 Task: Look for space in Essaouira, Morocco from 1st June, 2023 to 9th June, 2023 for 4 adults in price range Rs.6000 to Rs.12000. Place can be entire place with 2 bedrooms having 2 beds and 2 bathrooms. Property type can be house, flat, guest house. Booking option can be shelf check-in. Required host language is English.
Action: Mouse moved to (465, 66)
Screenshot: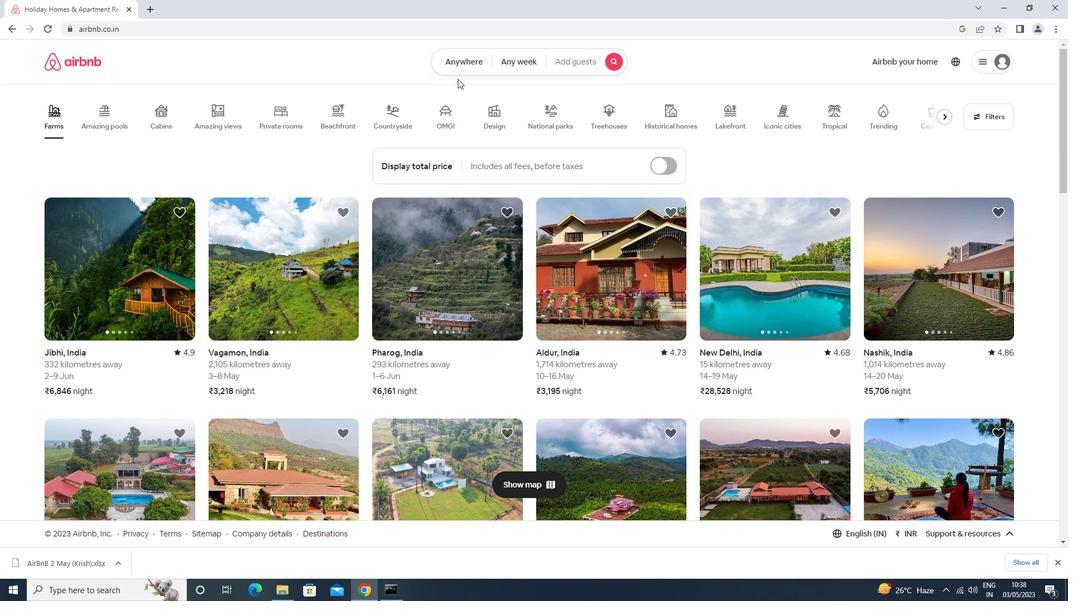 
Action: Mouse pressed left at (465, 66)
Screenshot: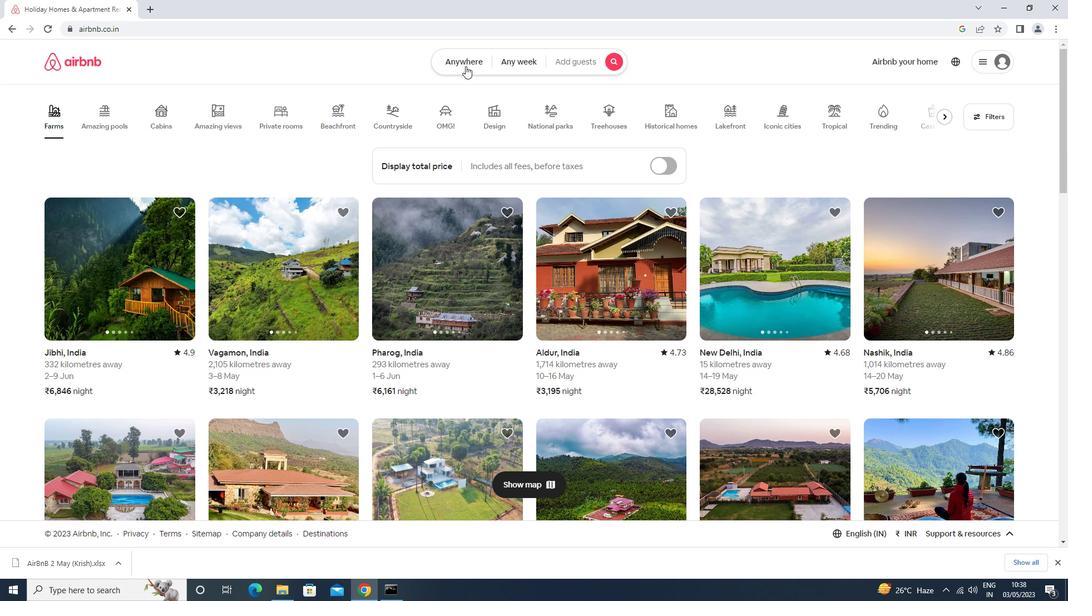 
Action: Mouse moved to (391, 104)
Screenshot: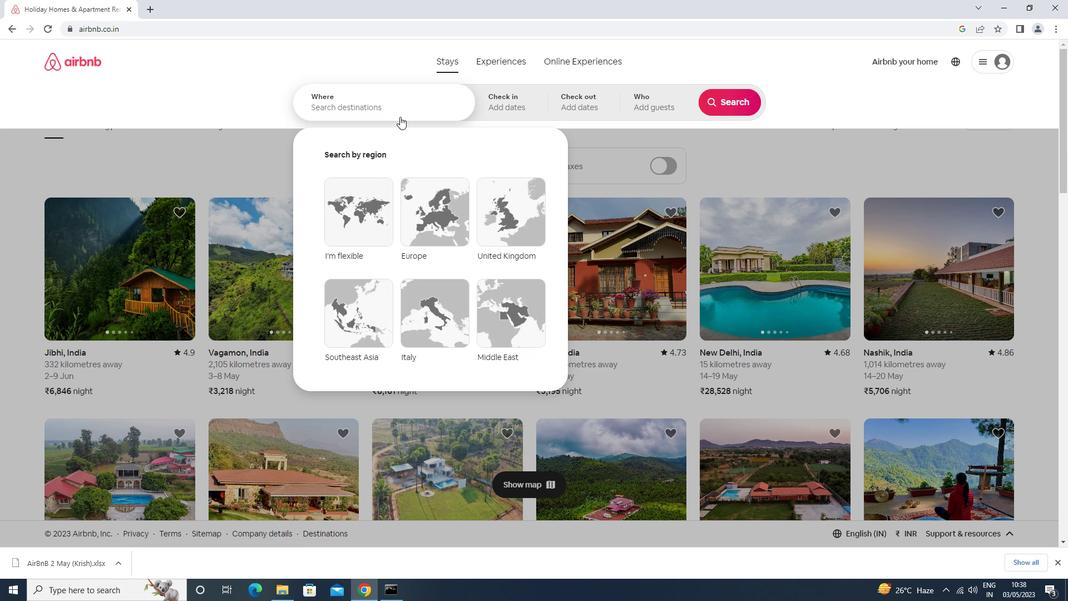 
Action: Mouse pressed left at (391, 104)
Screenshot: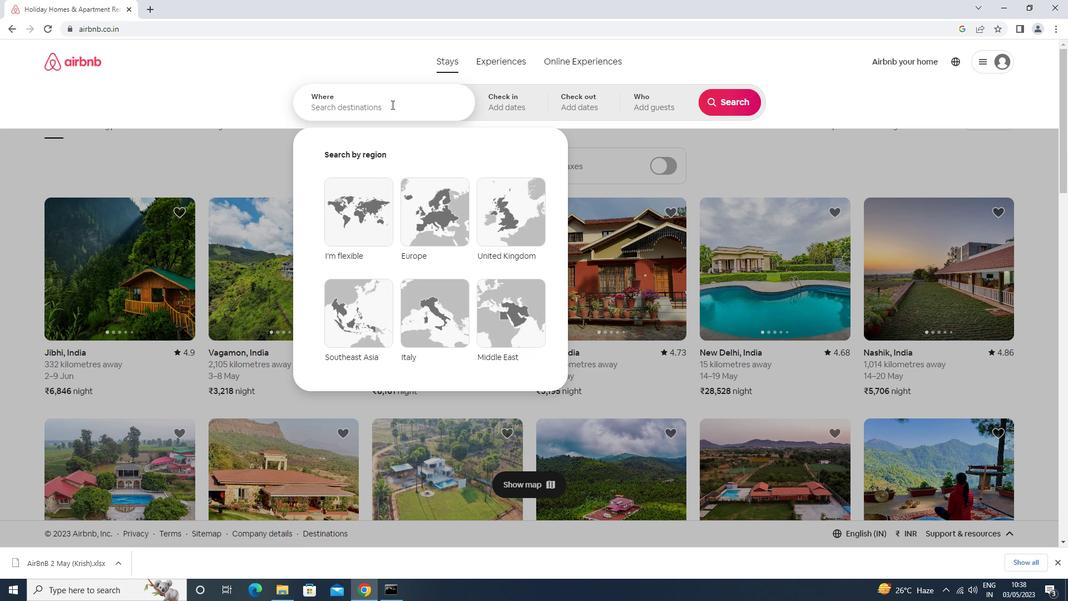 
Action: Key pressed e<Key.caps_lock>ssaoira<Key.down><Key.enter>
Screenshot: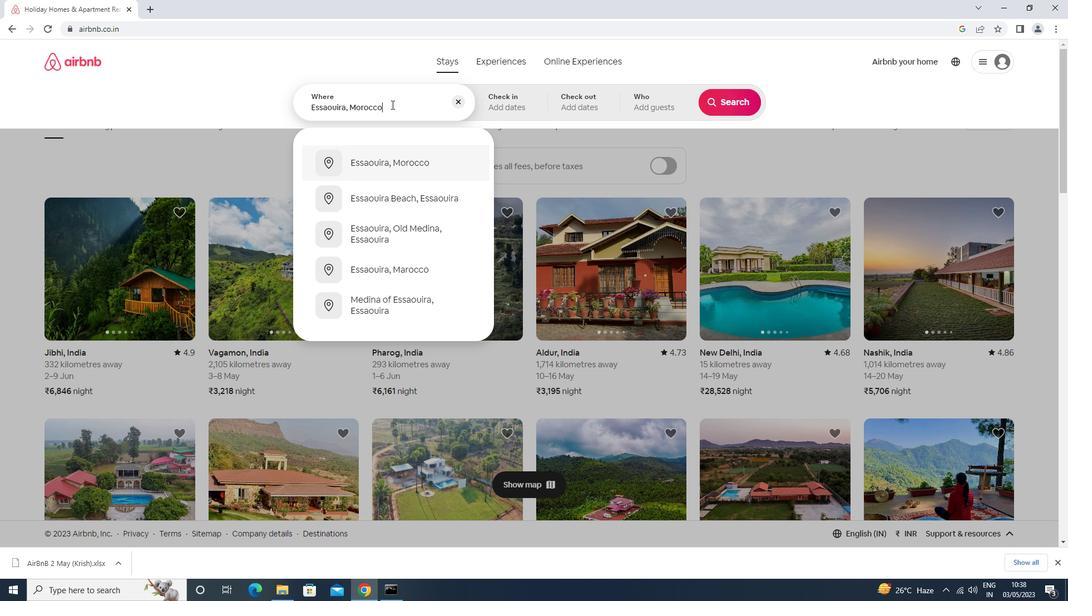 
Action: Mouse moved to (657, 239)
Screenshot: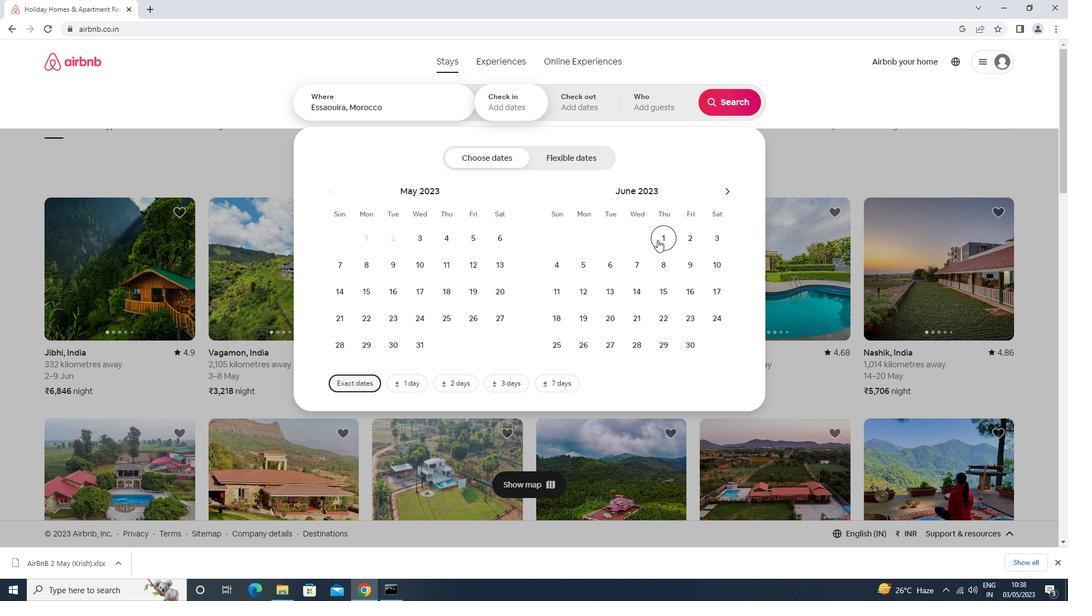 
Action: Mouse pressed left at (657, 239)
Screenshot: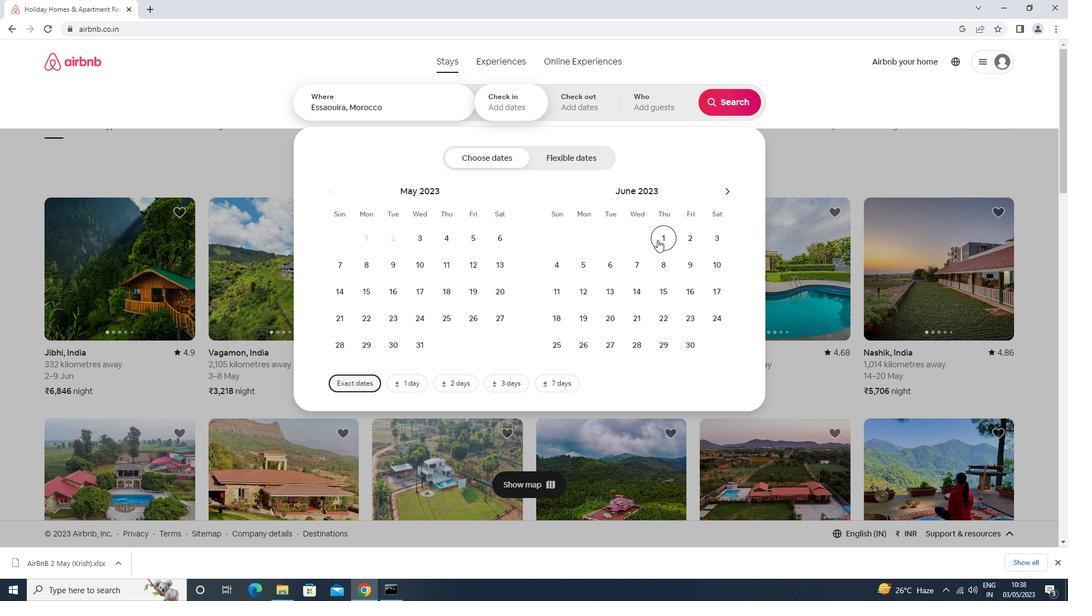 
Action: Mouse moved to (696, 262)
Screenshot: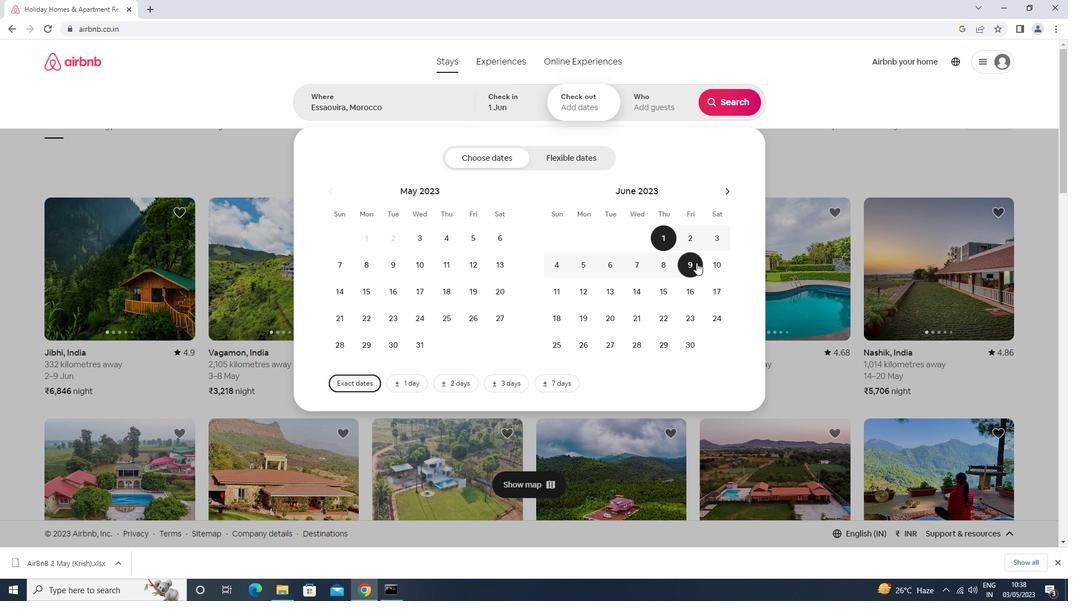 
Action: Mouse pressed left at (696, 262)
Screenshot: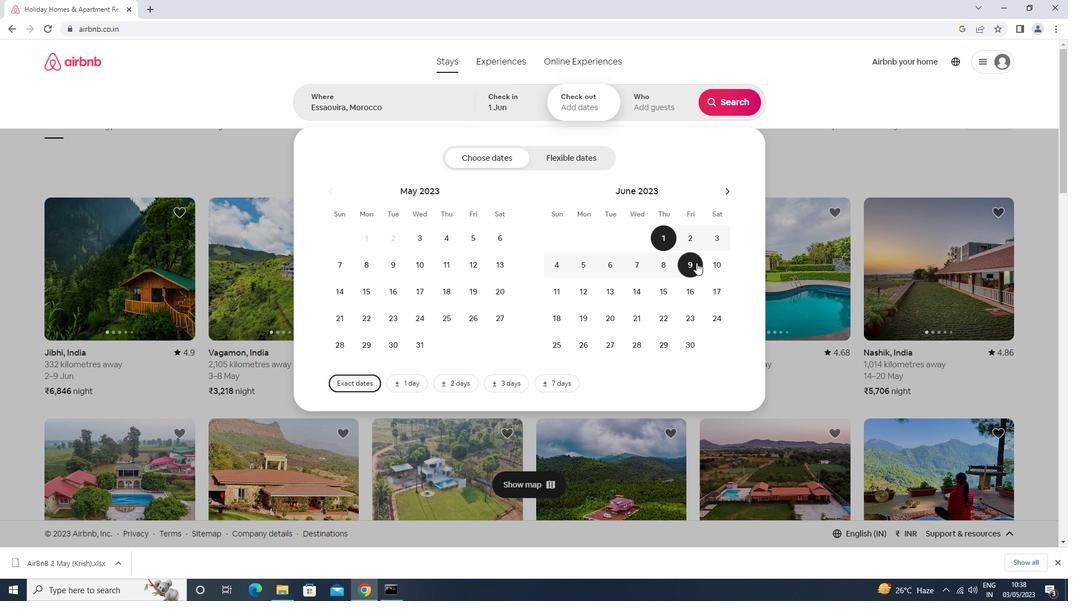 
Action: Mouse moved to (652, 111)
Screenshot: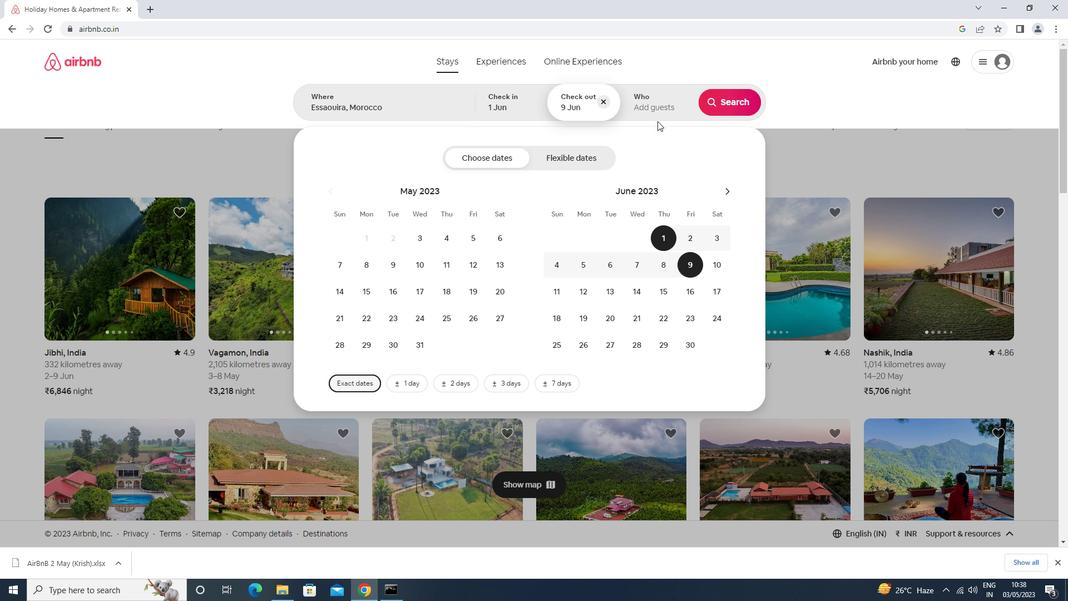 
Action: Mouse pressed left at (652, 111)
Screenshot: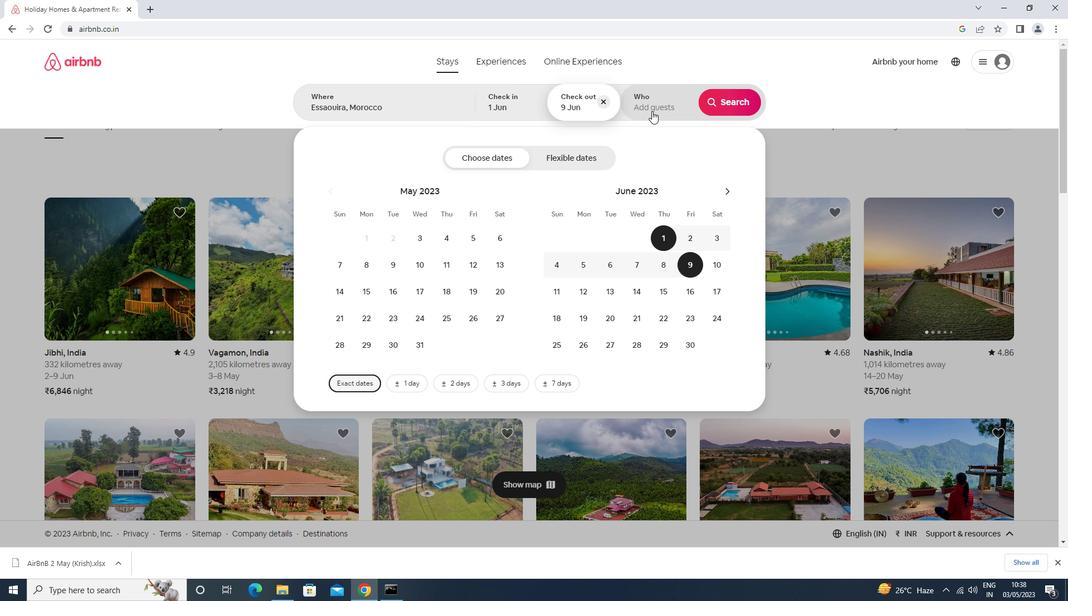 
Action: Mouse moved to (735, 166)
Screenshot: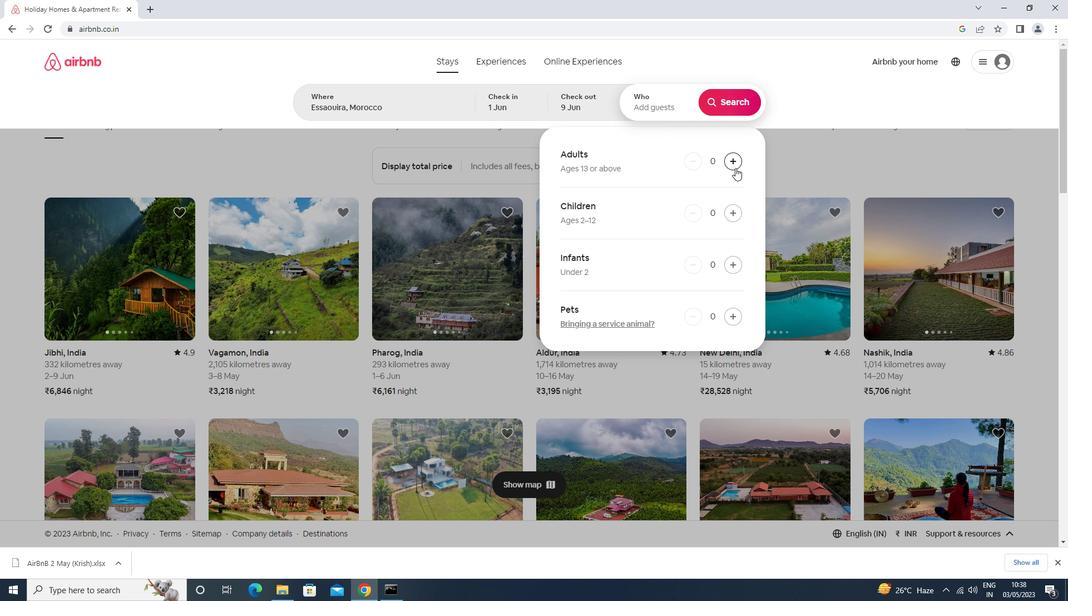
Action: Mouse pressed left at (735, 166)
Screenshot: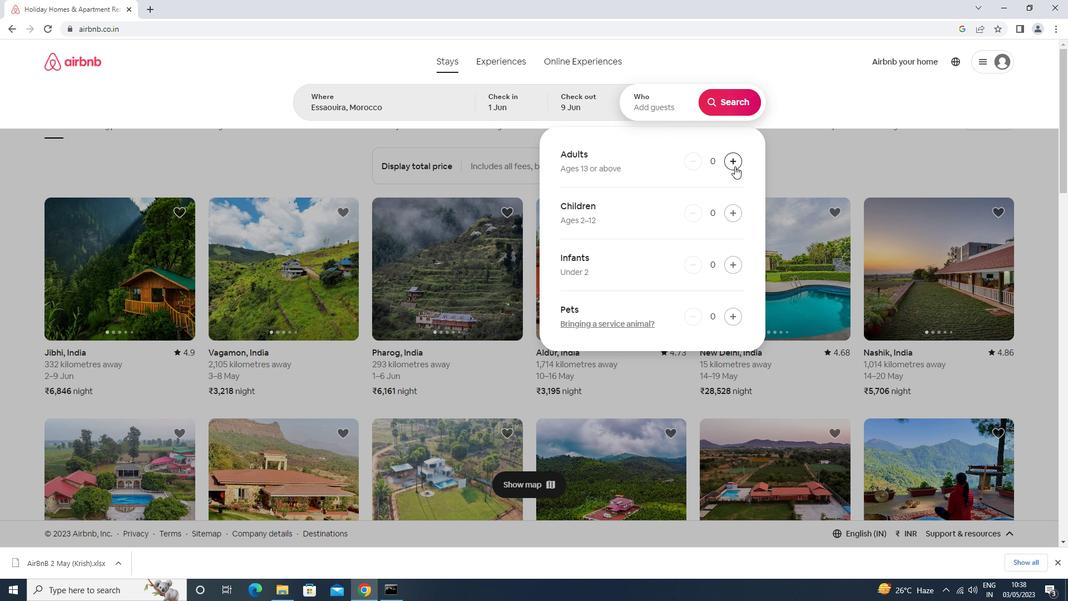 
Action: Mouse pressed left at (735, 166)
Screenshot: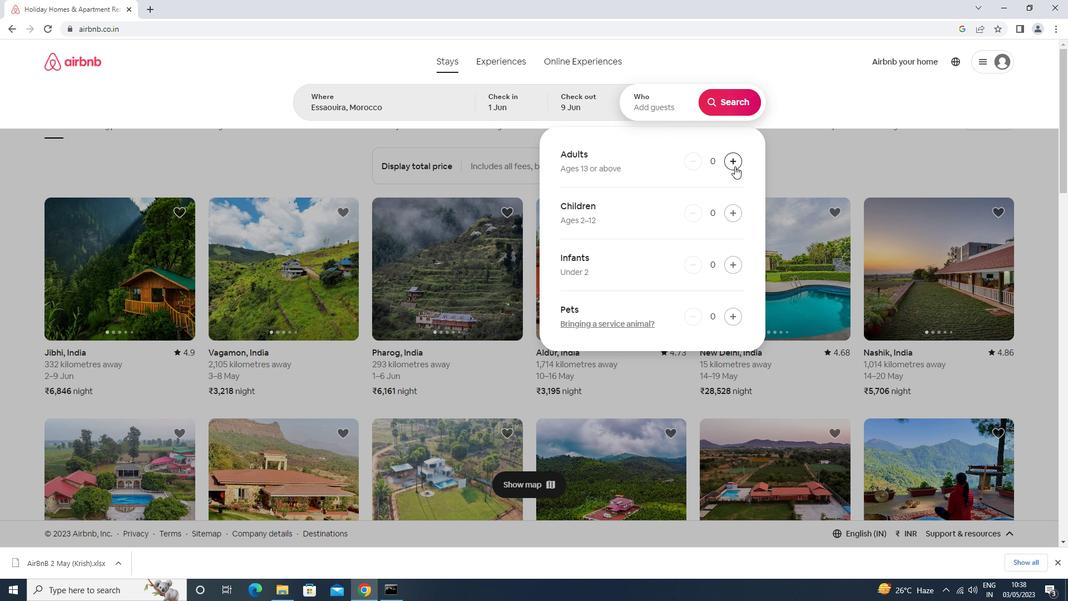 
Action: Mouse pressed left at (735, 166)
Screenshot: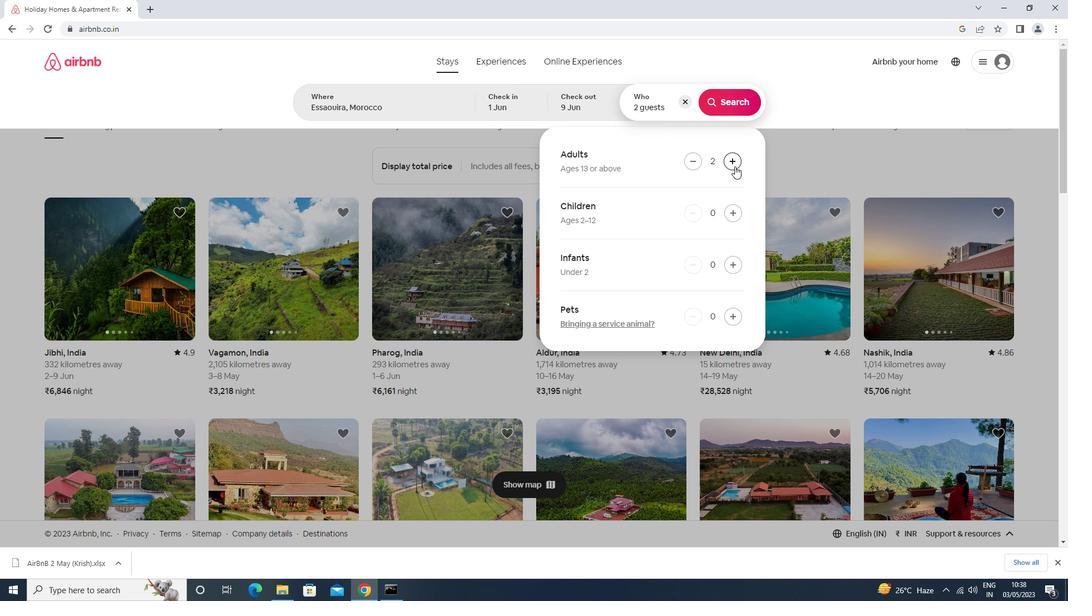 
Action: Mouse pressed left at (735, 166)
Screenshot: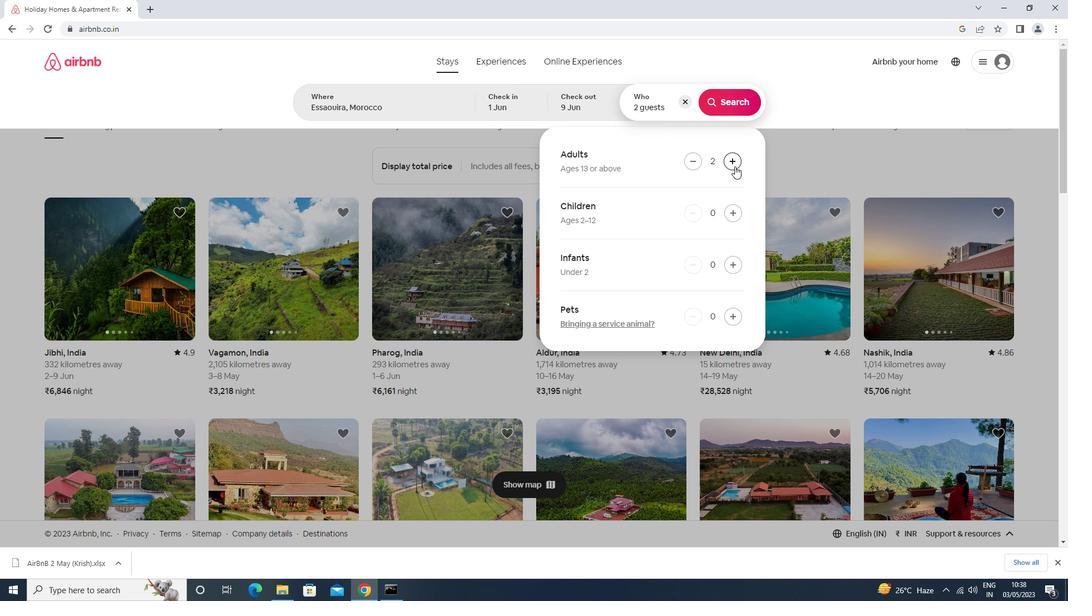 
Action: Mouse moved to (714, 100)
Screenshot: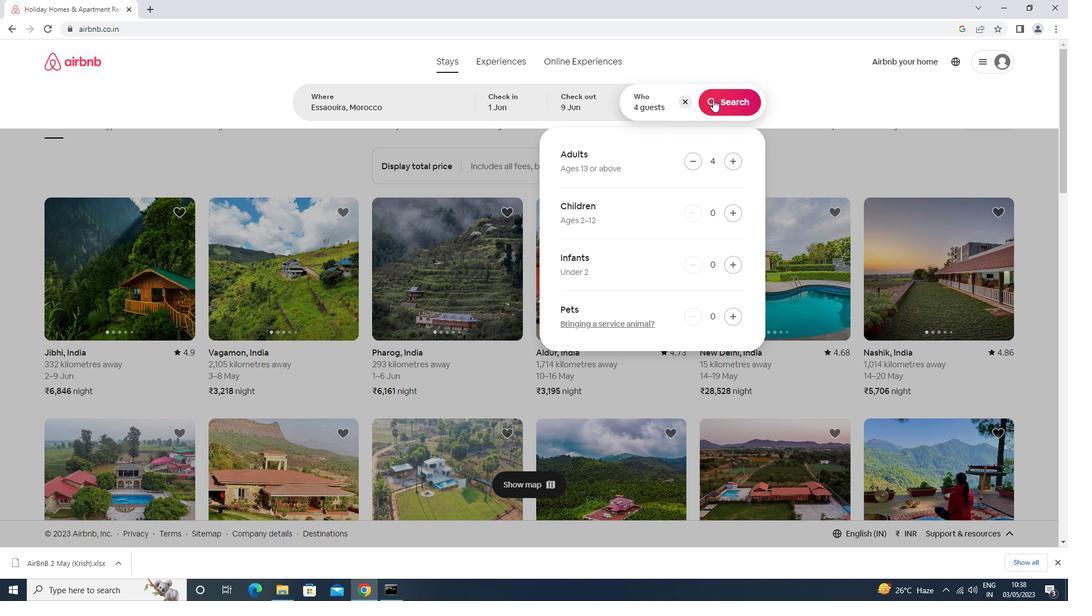 
Action: Mouse pressed left at (714, 100)
Screenshot: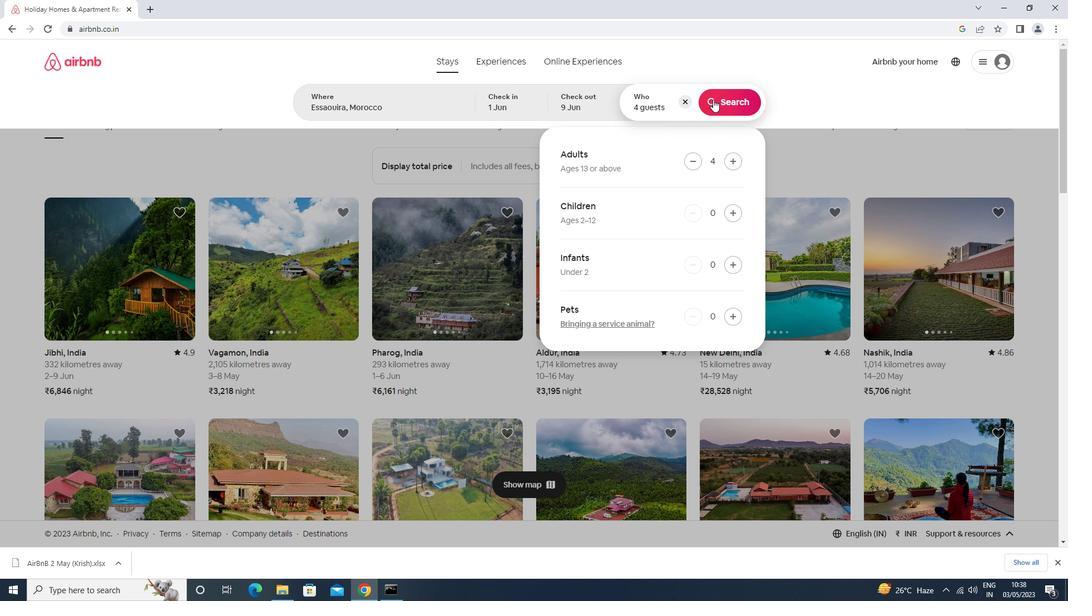 
Action: Mouse moved to (1001, 103)
Screenshot: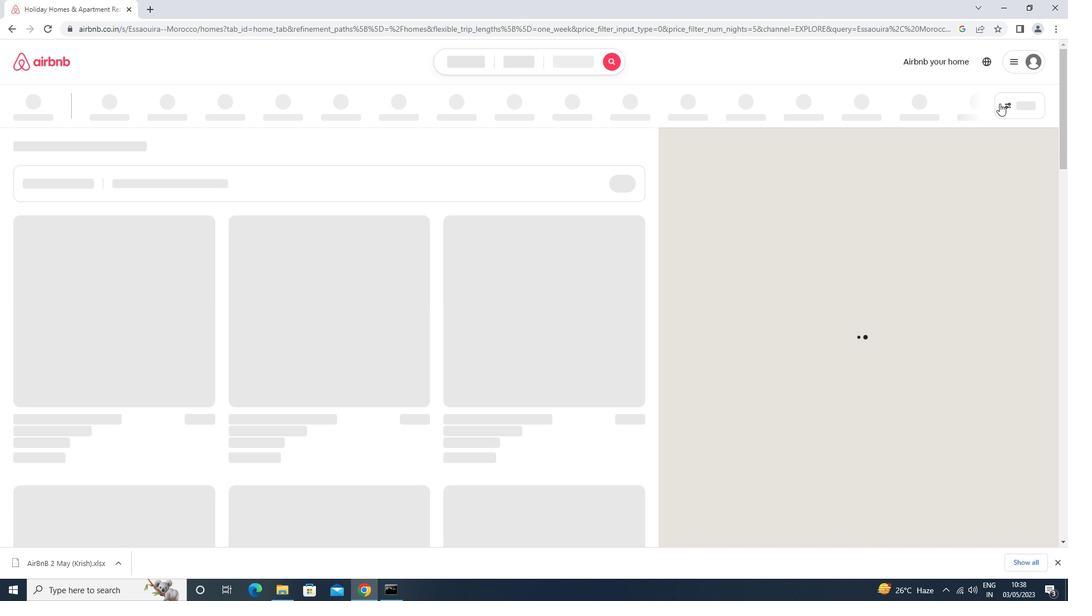 
Action: Mouse pressed left at (1001, 103)
Screenshot: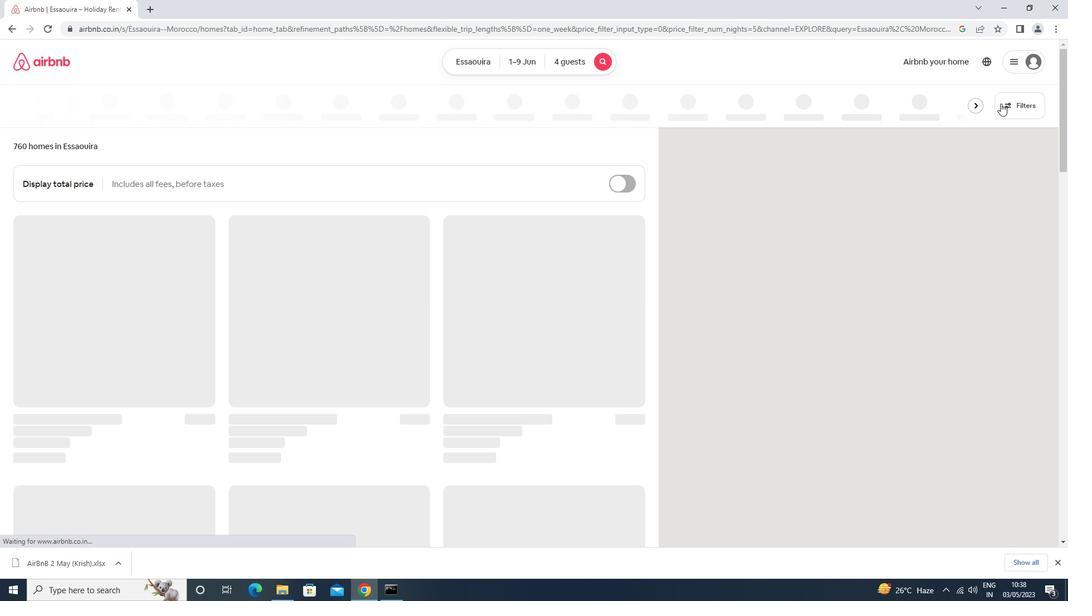 
Action: Mouse moved to (460, 240)
Screenshot: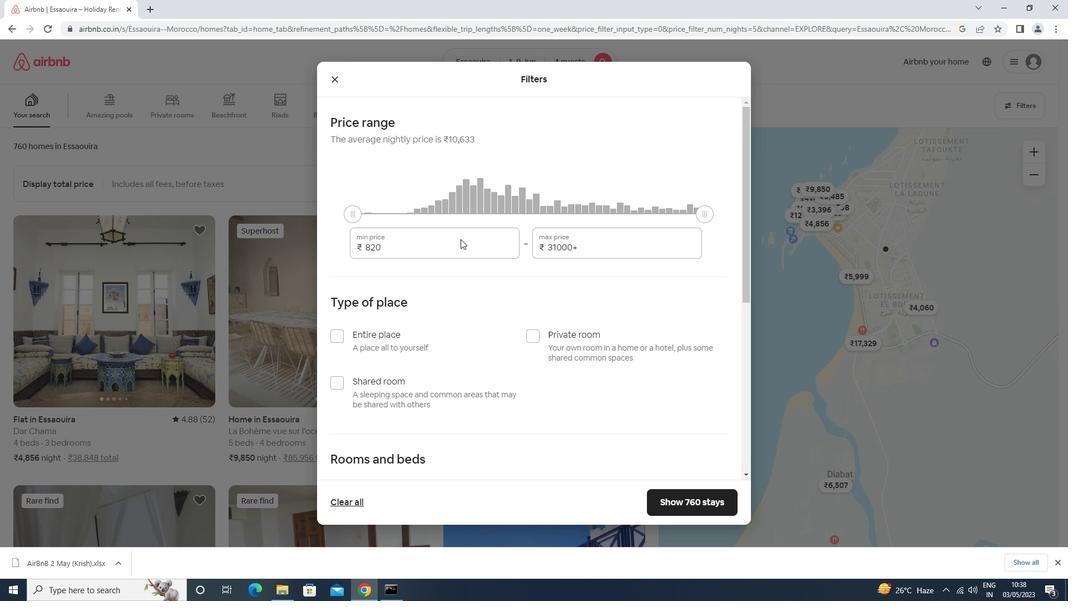 
Action: Mouse pressed left at (460, 240)
Screenshot: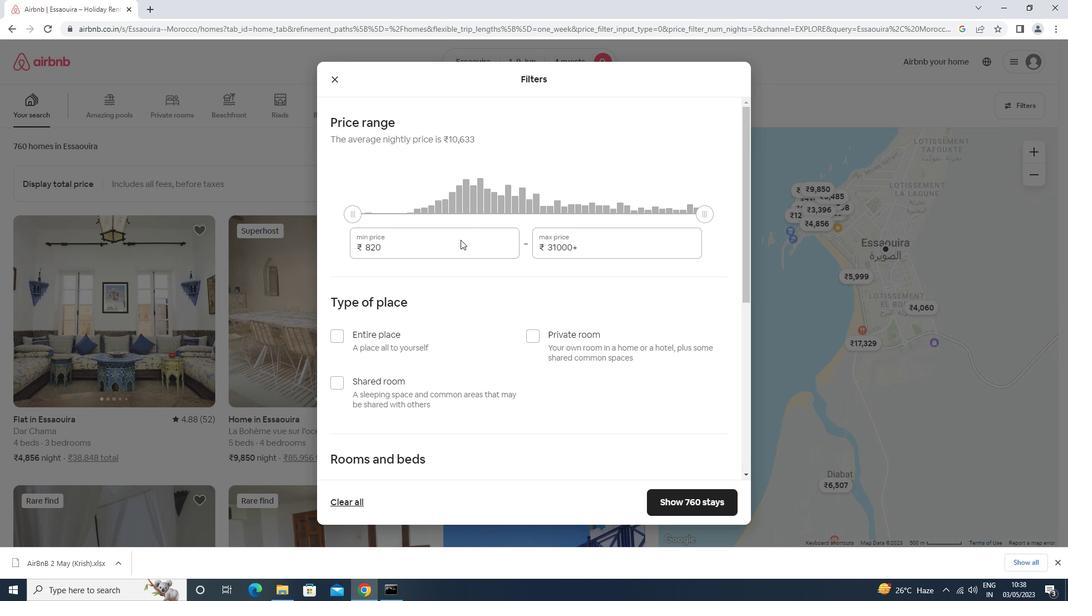 
Action: Key pressed <Key.backspace><Key.backspace><Key.backspace><Key.backspace><Key.backspace><Key.backspace><Key.backspace><Key.backspace><Key.backspace><Key.backspace><Key.backspace><Key.backspace><Key.backspace><Key.backspace><Key.backspace><Key.backspace><Key.backspace>6000<Key.tab>12000
Screenshot: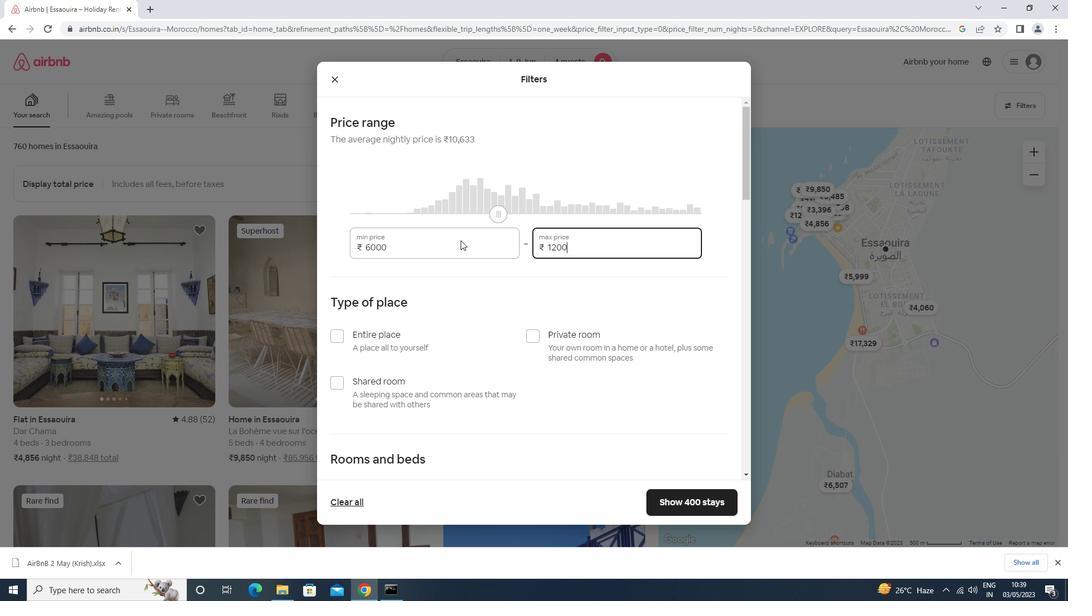 
Action: Mouse moved to (375, 339)
Screenshot: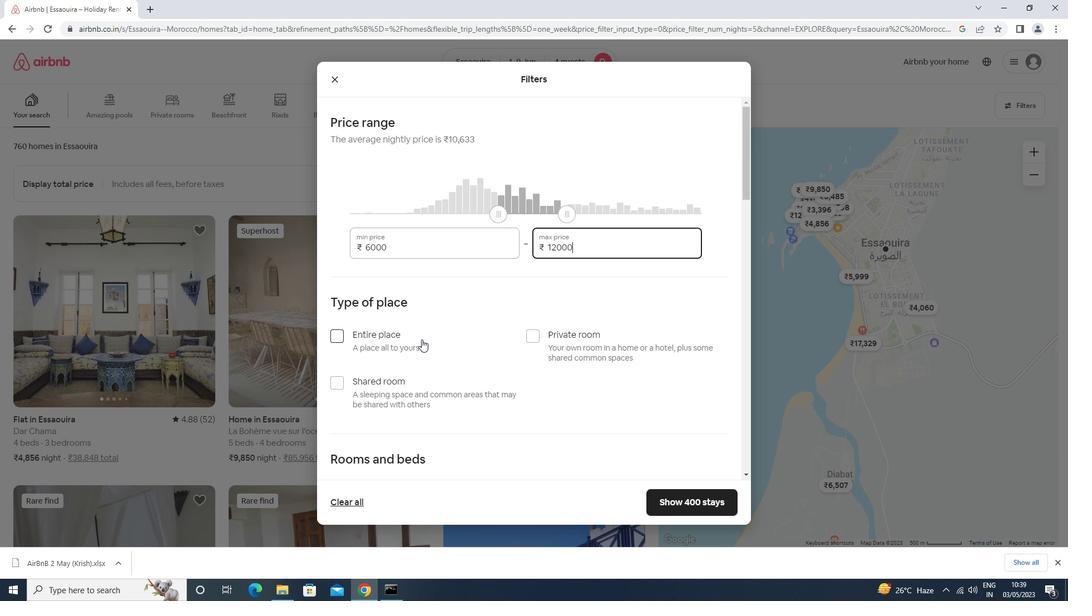 
Action: Mouse pressed left at (375, 339)
Screenshot: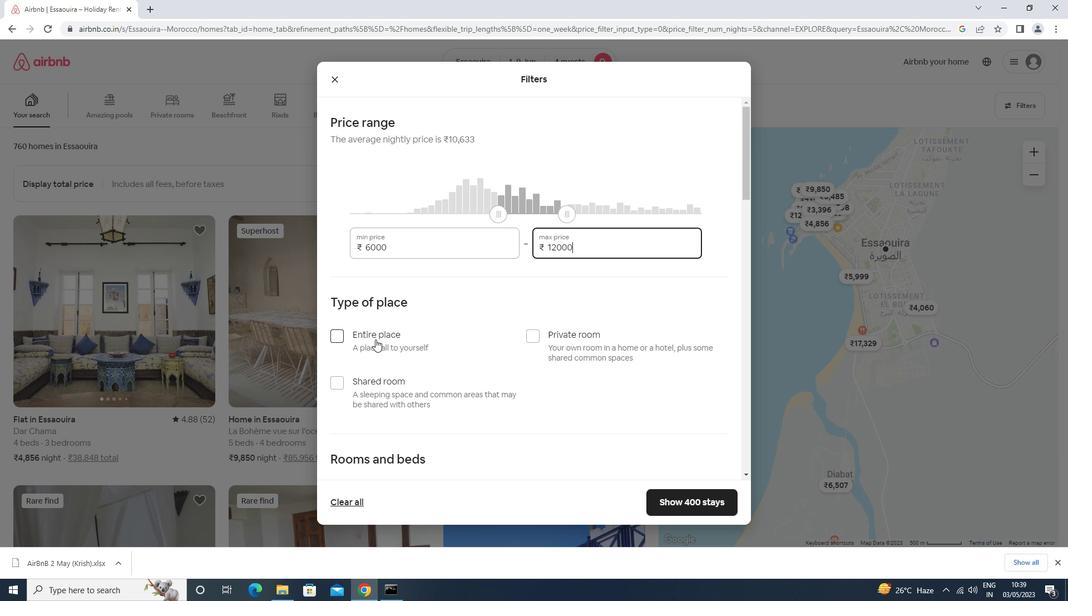 
Action: Mouse moved to (375, 338)
Screenshot: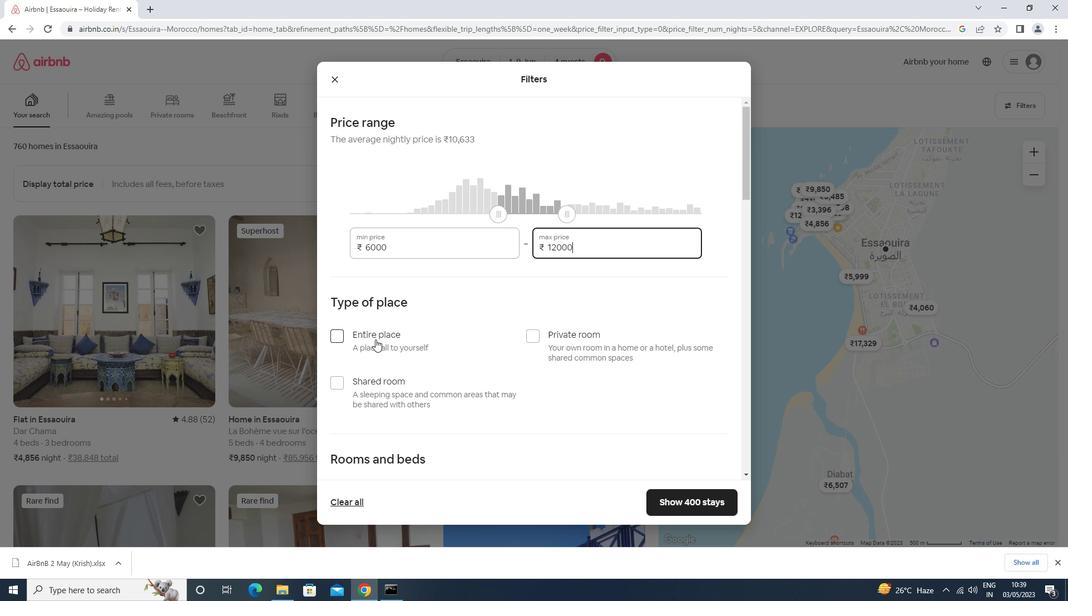 
Action: Mouse scrolled (375, 338) with delta (0, 0)
Screenshot: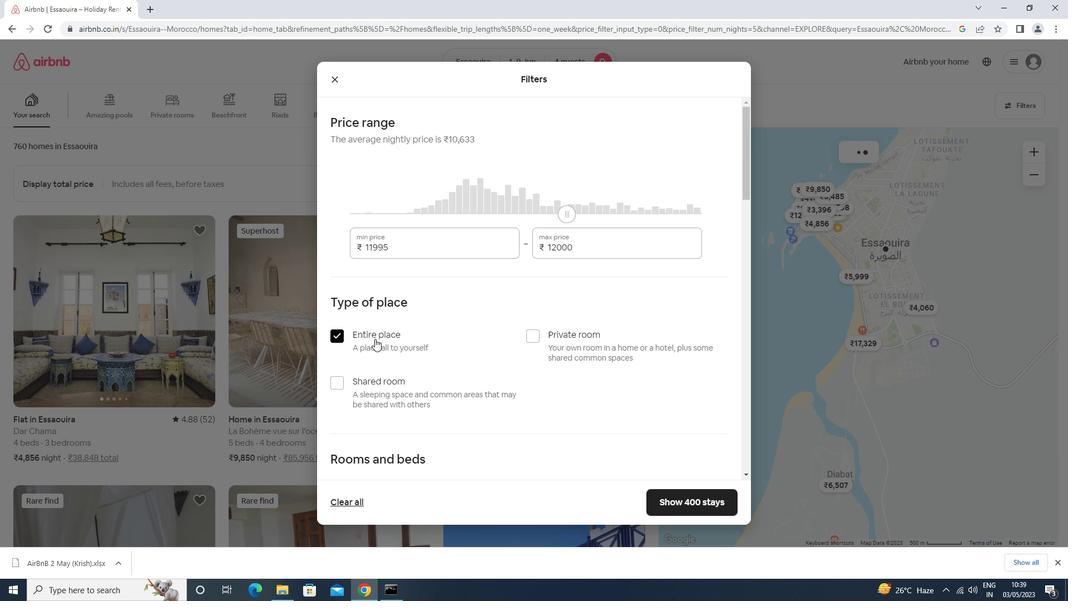 
Action: Mouse scrolled (375, 338) with delta (0, 0)
Screenshot: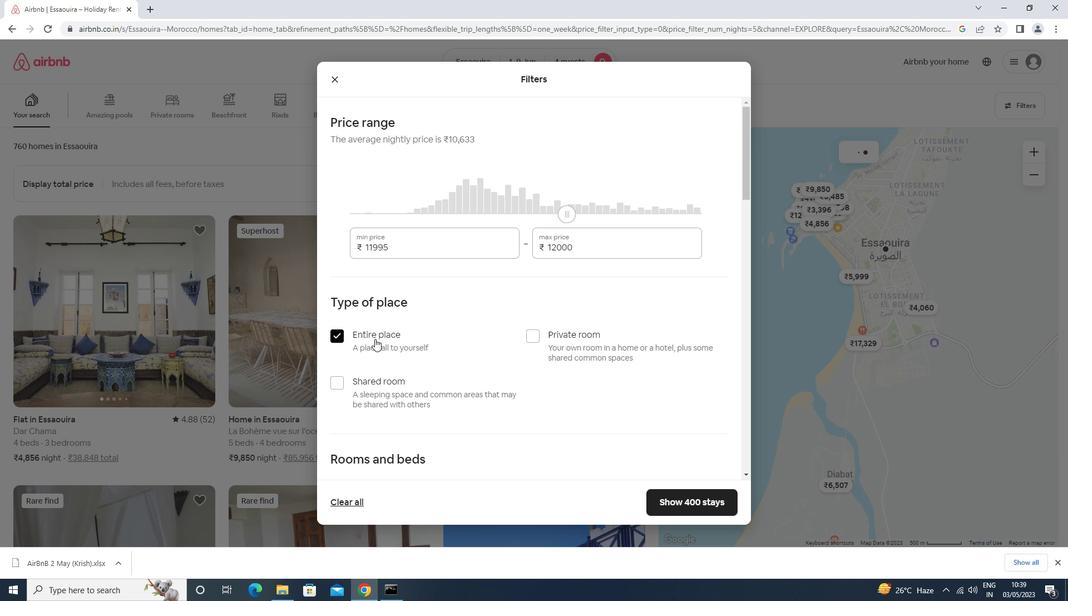 
Action: Mouse scrolled (375, 338) with delta (0, 0)
Screenshot: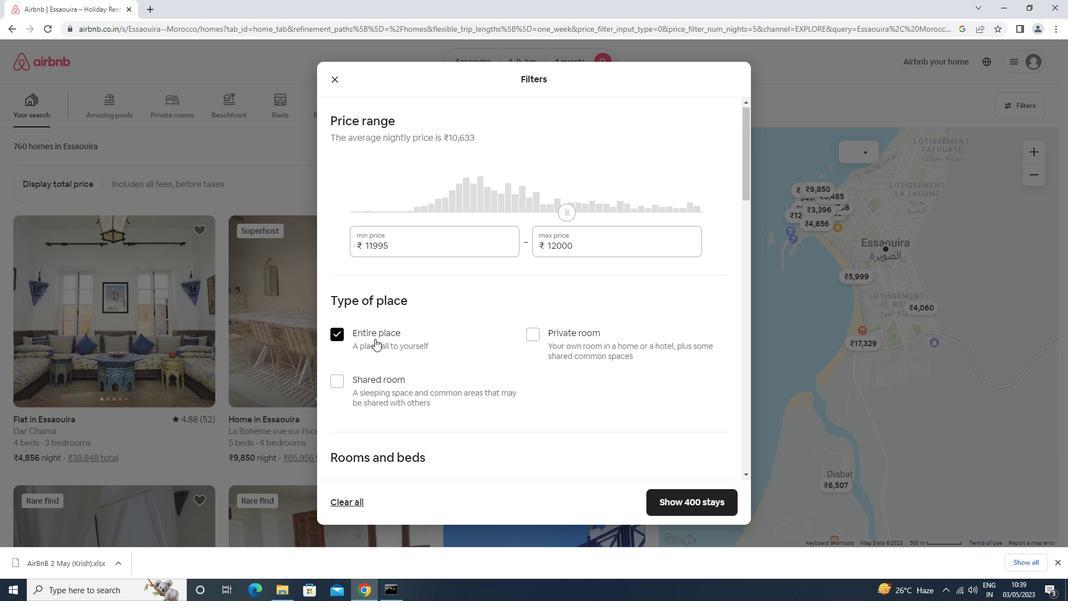 
Action: Mouse moved to (427, 346)
Screenshot: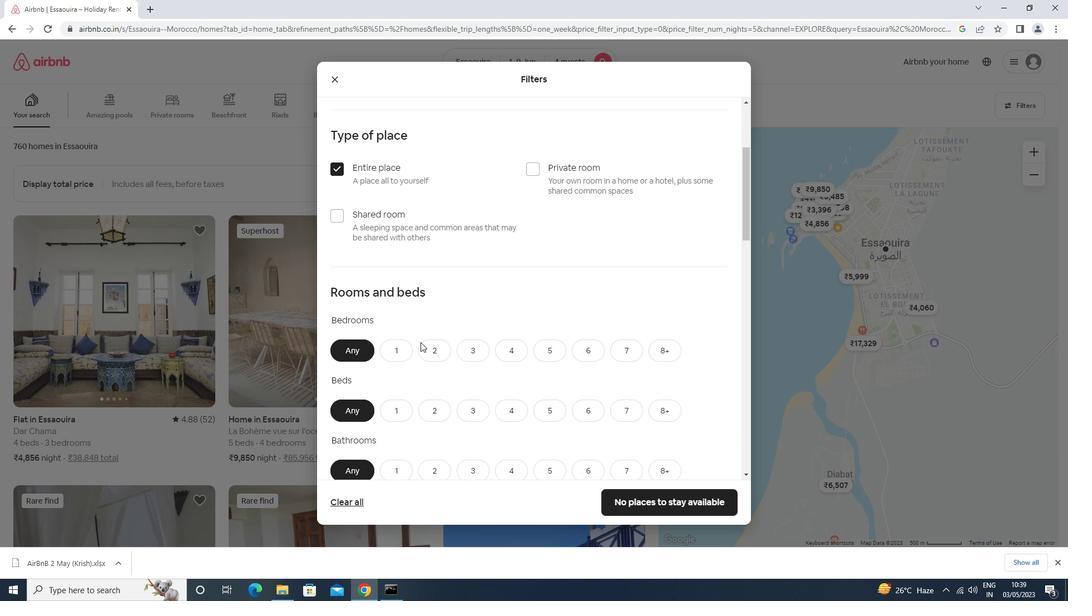 
Action: Mouse pressed left at (427, 346)
Screenshot: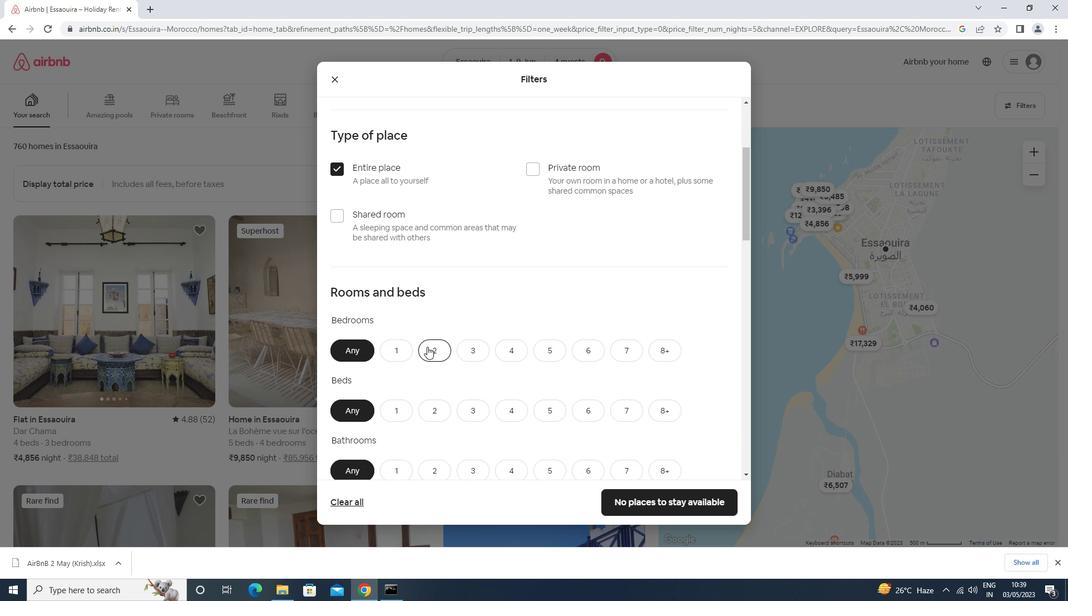 
Action: Mouse moved to (430, 402)
Screenshot: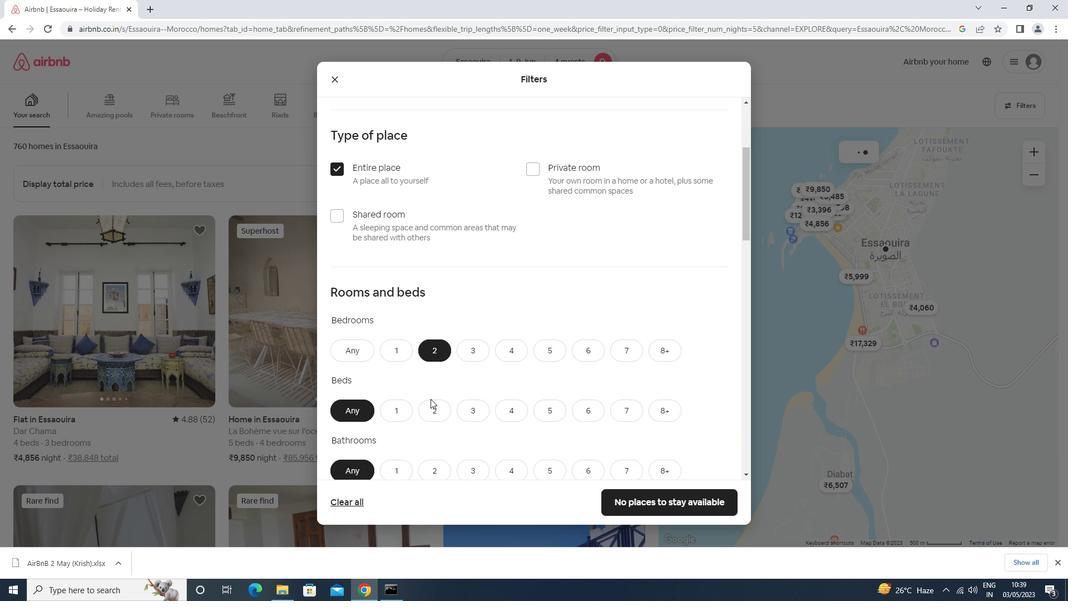 
Action: Mouse pressed left at (430, 402)
Screenshot: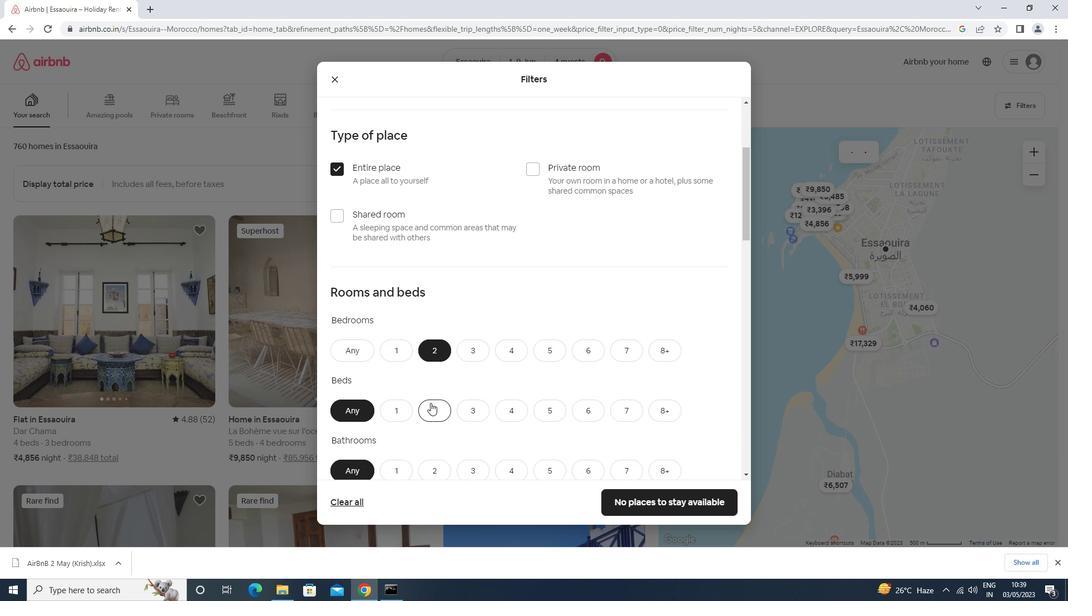 
Action: Mouse scrolled (430, 402) with delta (0, 0)
Screenshot: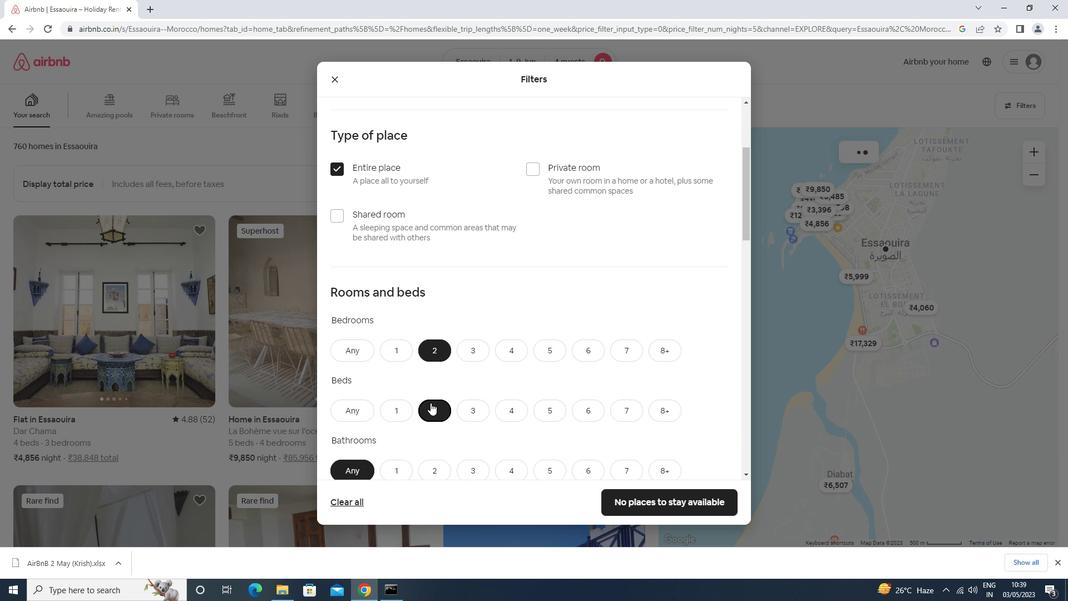 
Action: Mouse moved to (430, 402)
Screenshot: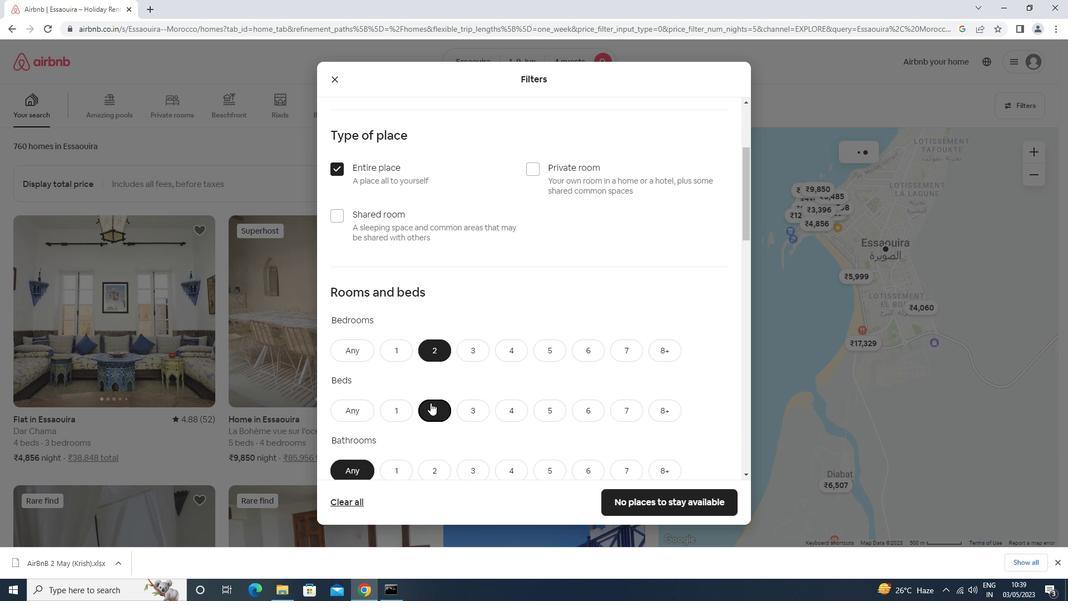 
Action: Mouse scrolled (430, 402) with delta (0, 0)
Screenshot: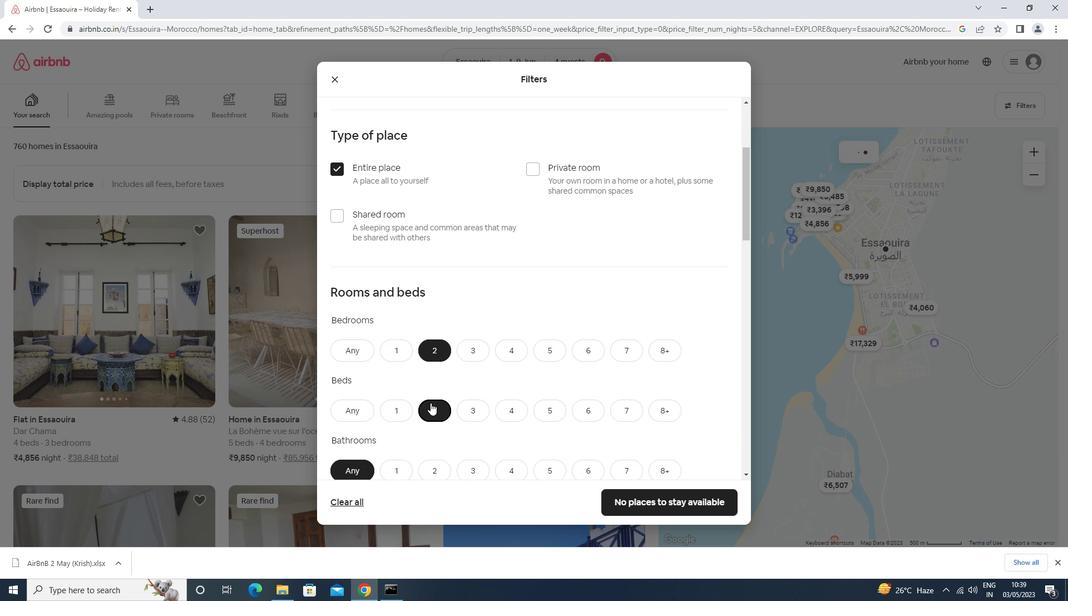 
Action: Mouse moved to (428, 360)
Screenshot: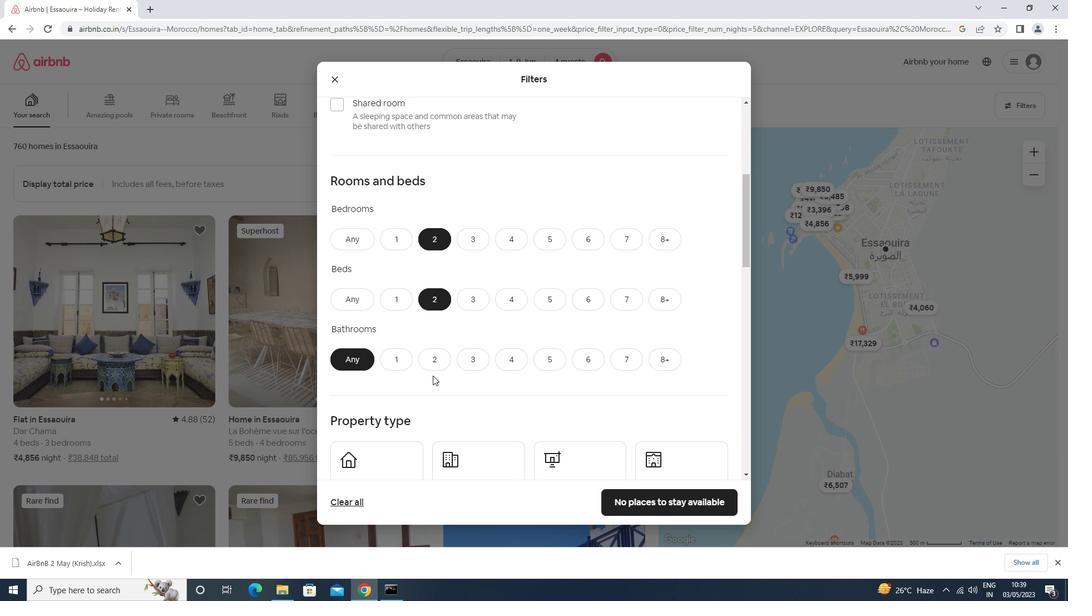 
Action: Mouse pressed left at (428, 360)
Screenshot: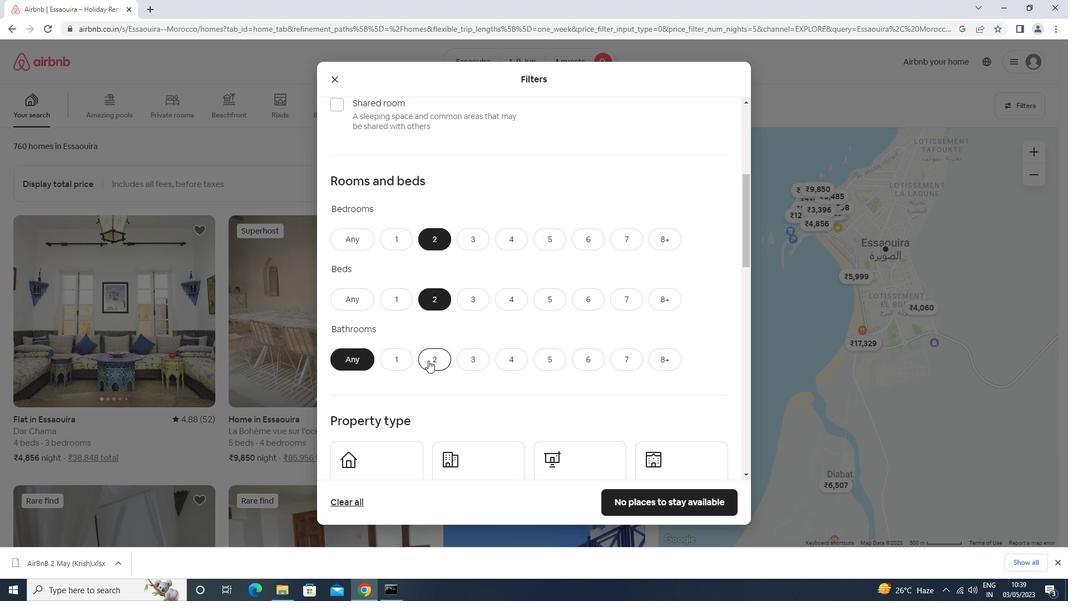 
Action: Mouse moved to (428, 360)
Screenshot: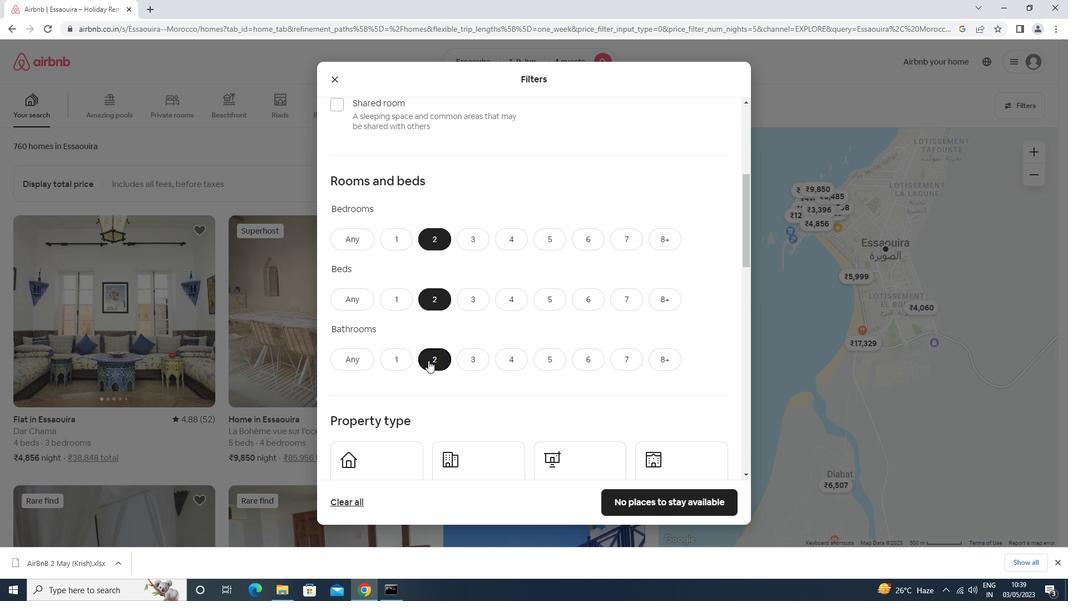 
Action: Mouse scrolled (428, 359) with delta (0, 0)
Screenshot: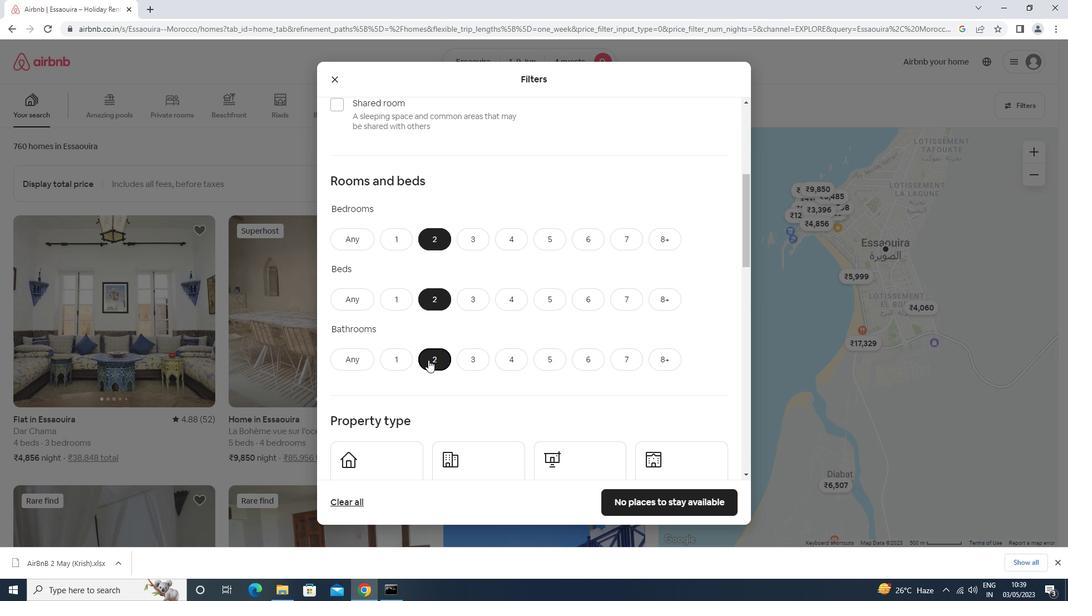 
Action: Mouse moved to (428, 360)
Screenshot: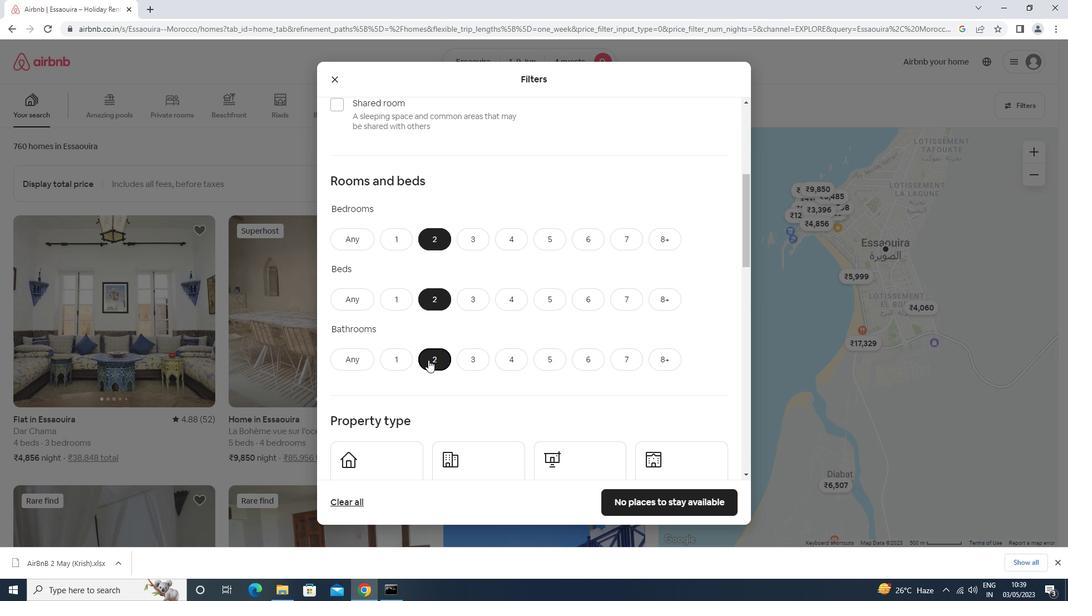 
Action: Mouse scrolled (428, 359) with delta (0, 0)
Screenshot: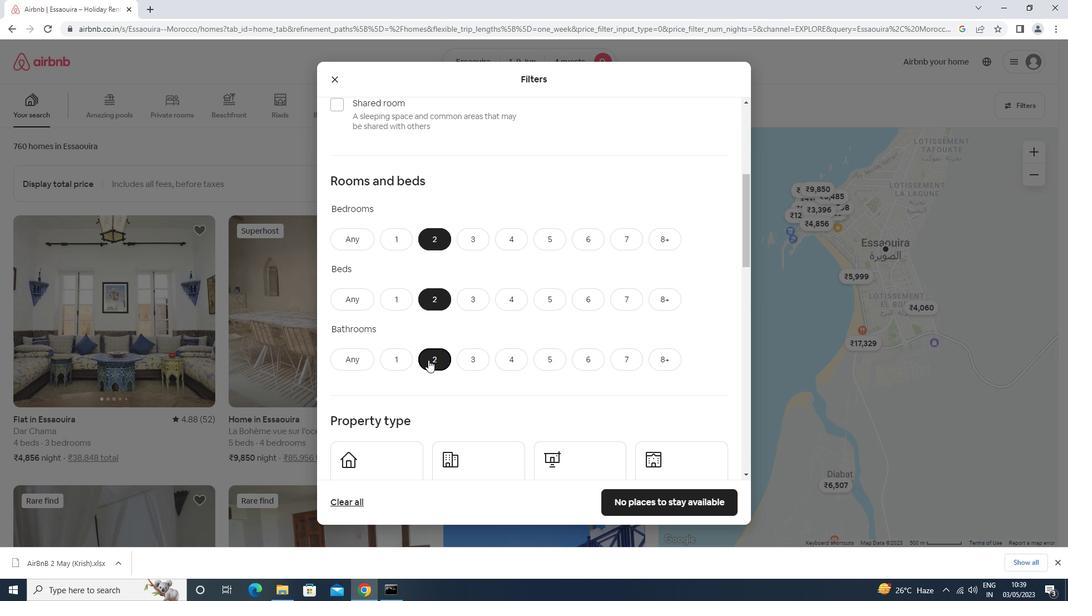 
Action: Mouse scrolled (428, 359) with delta (0, 0)
Screenshot: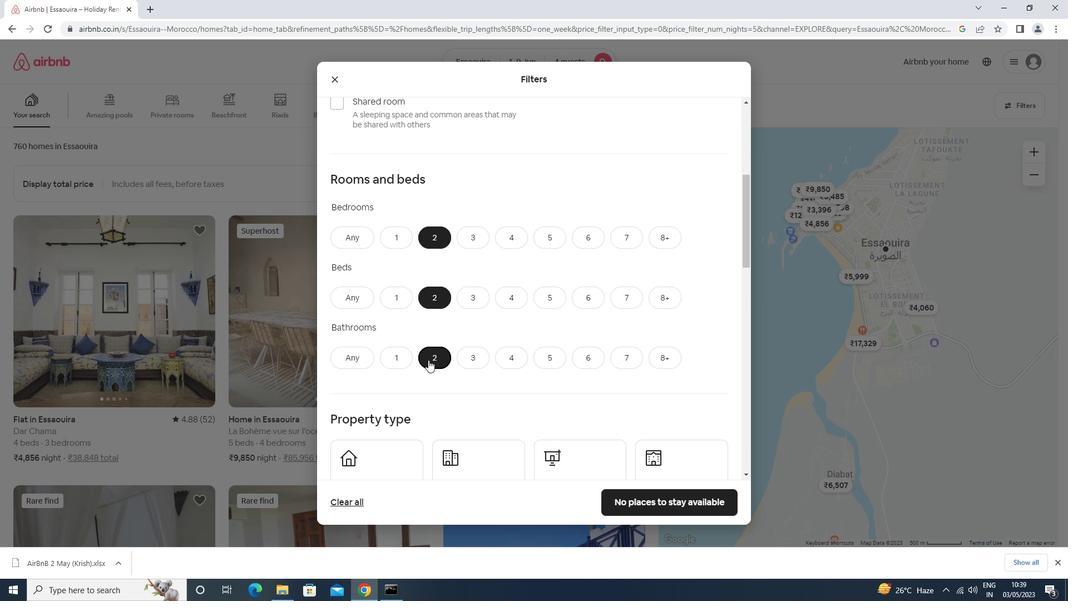 
Action: Mouse moved to (395, 320)
Screenshot: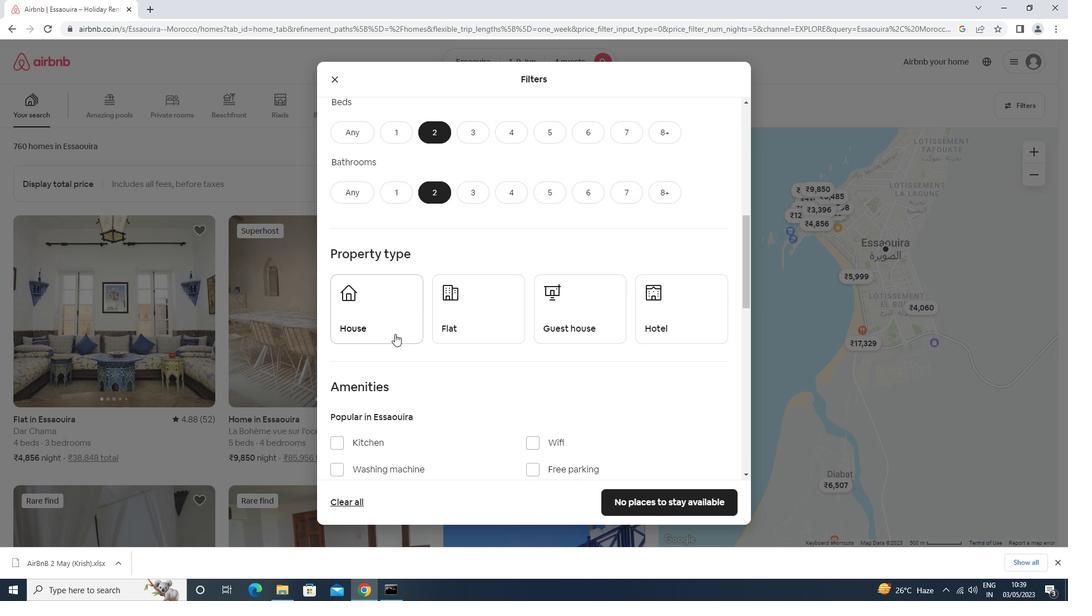 
Action: Mouse pressed left at (395, 320)
Screenshot: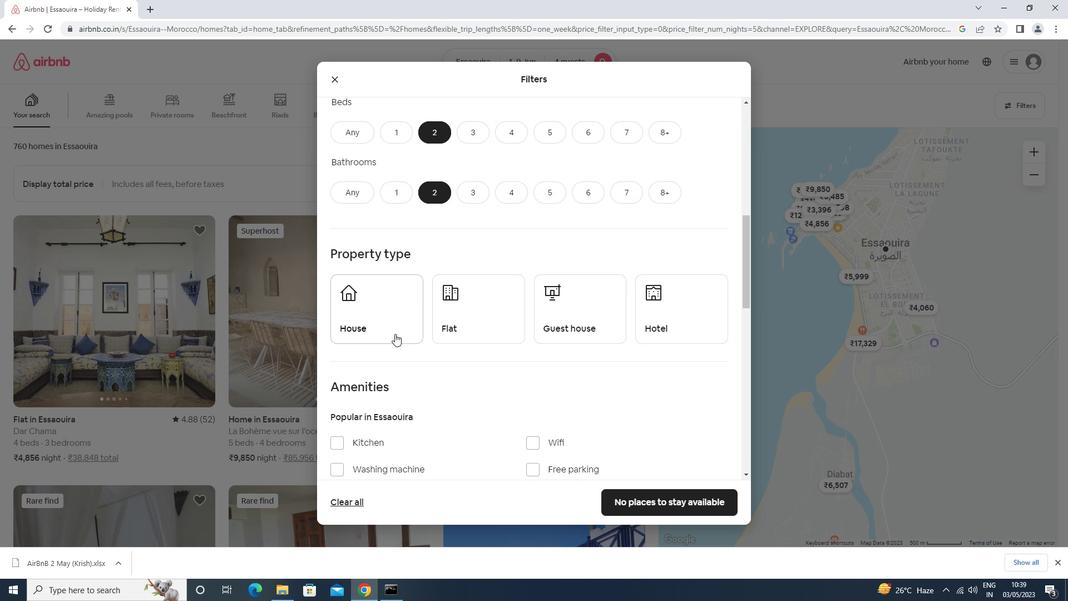 
Action: Mouse moved to (460, 310)
Screenshot: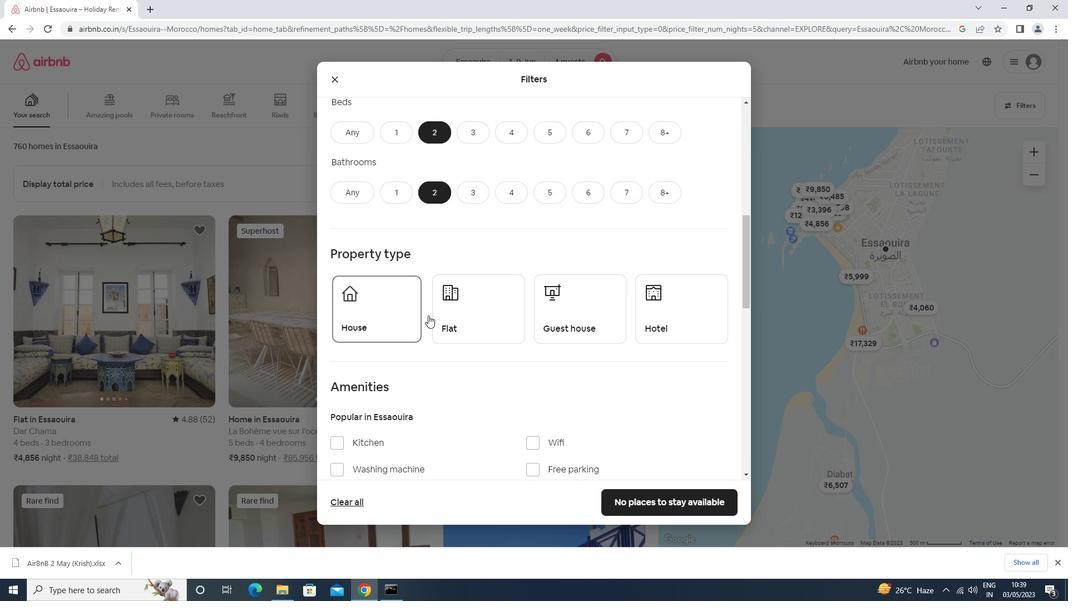 
Action: Mouse pressed left at (460, 310)
Screenshot: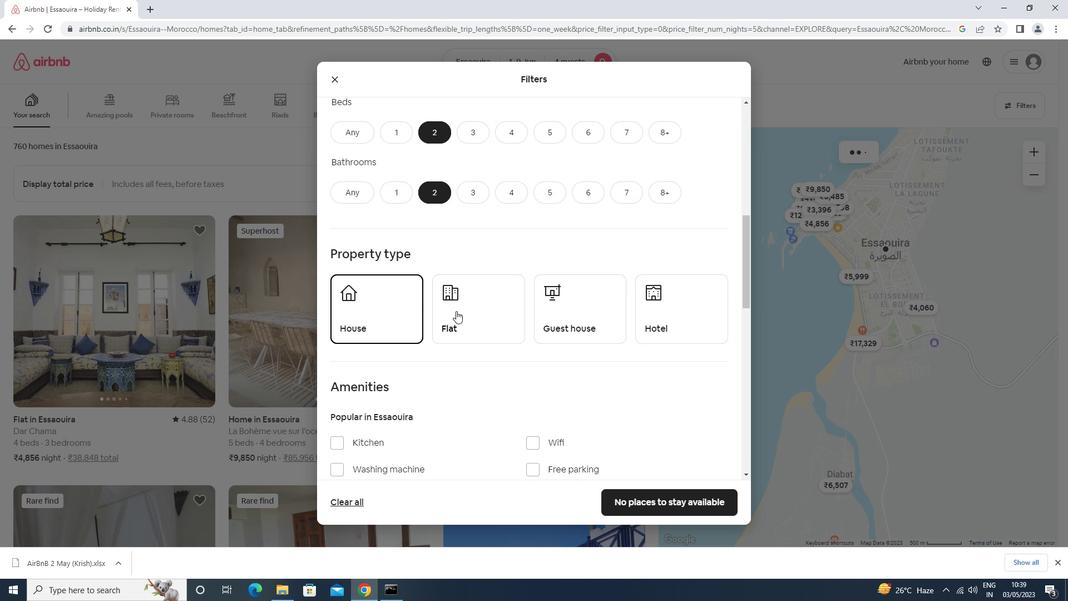 
Action: Mouse moved to (567, 310)
Screenshot: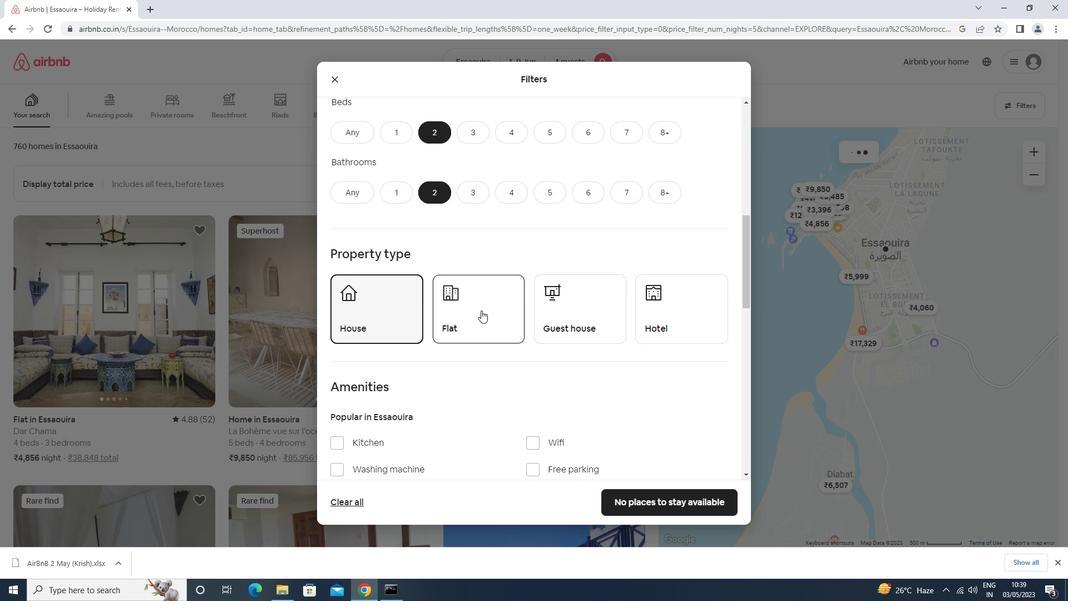 
Action: Mouse pressed left at (567, 310)
Screenshot: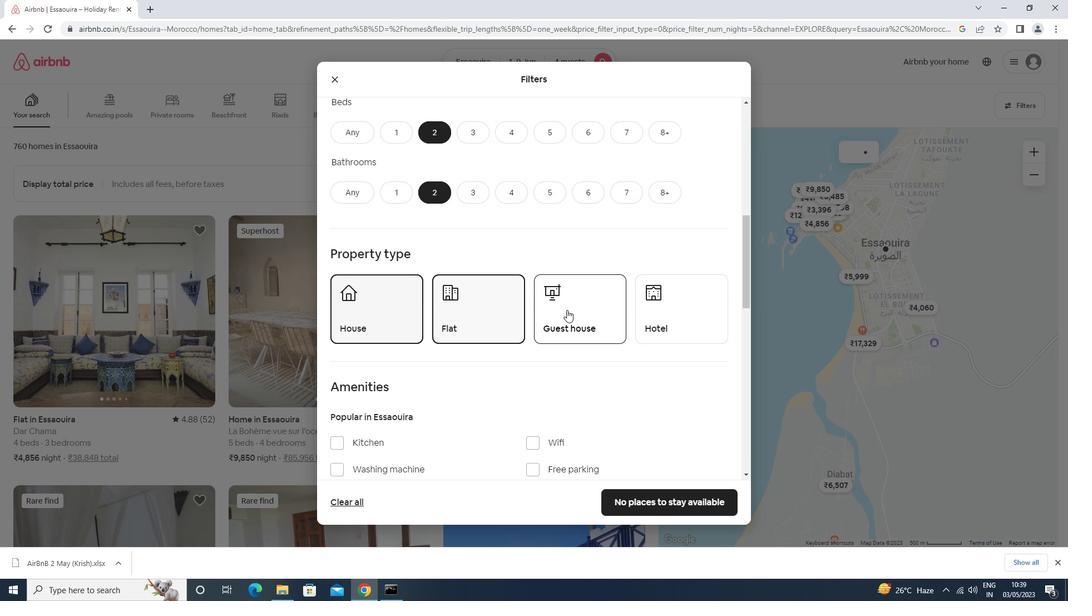
Action: Mouse moved to (567, 308)
Screenshot: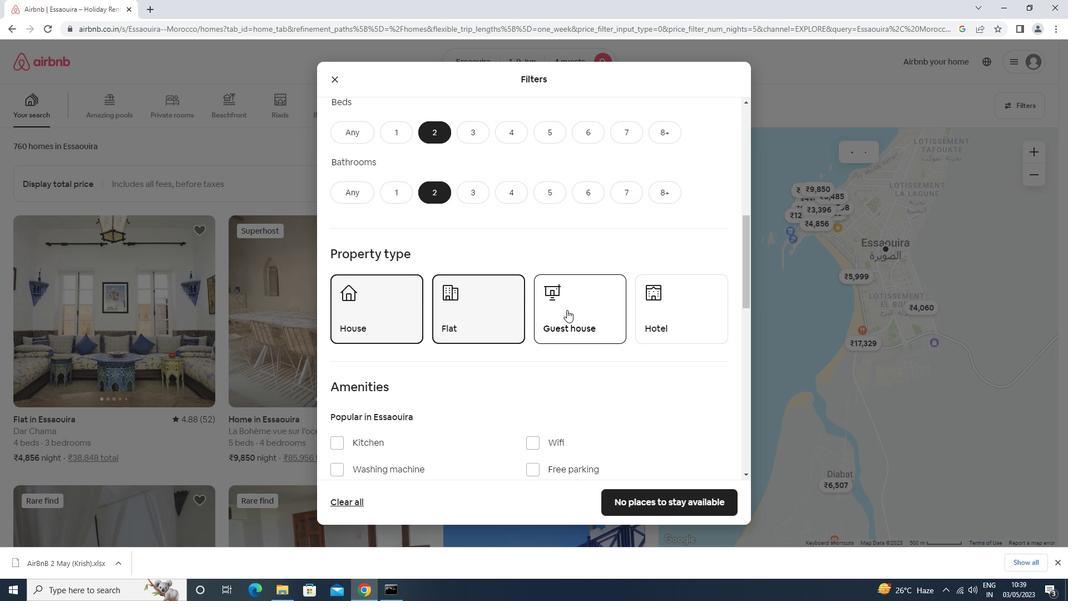
Action: Mouse scrolled (567, 308) with delta (0, 0)
Screenshot: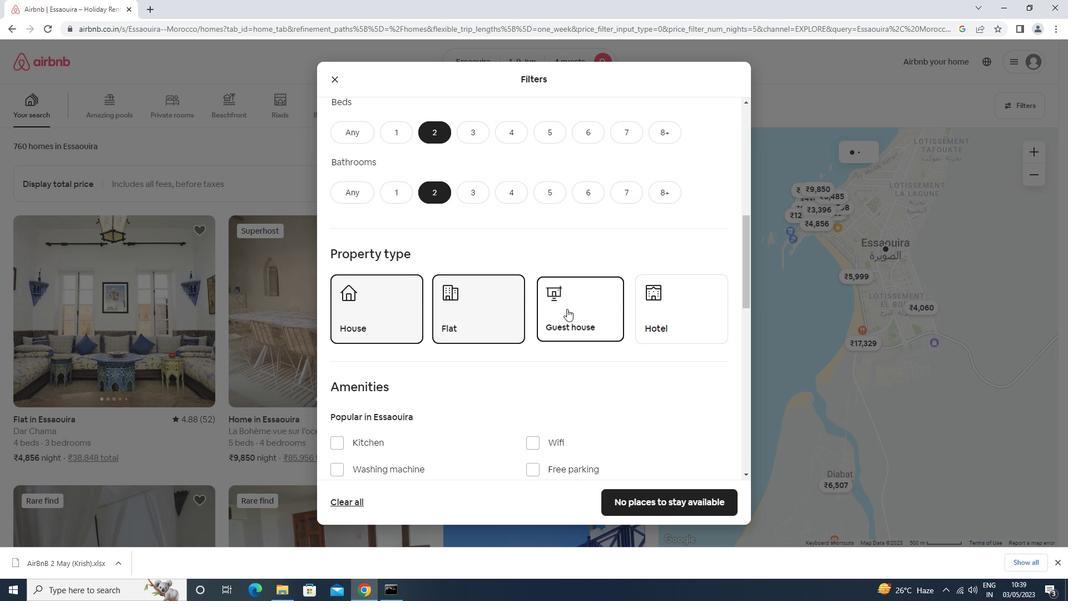 
Action: Mouse moved to (567, 308)
Screenshot: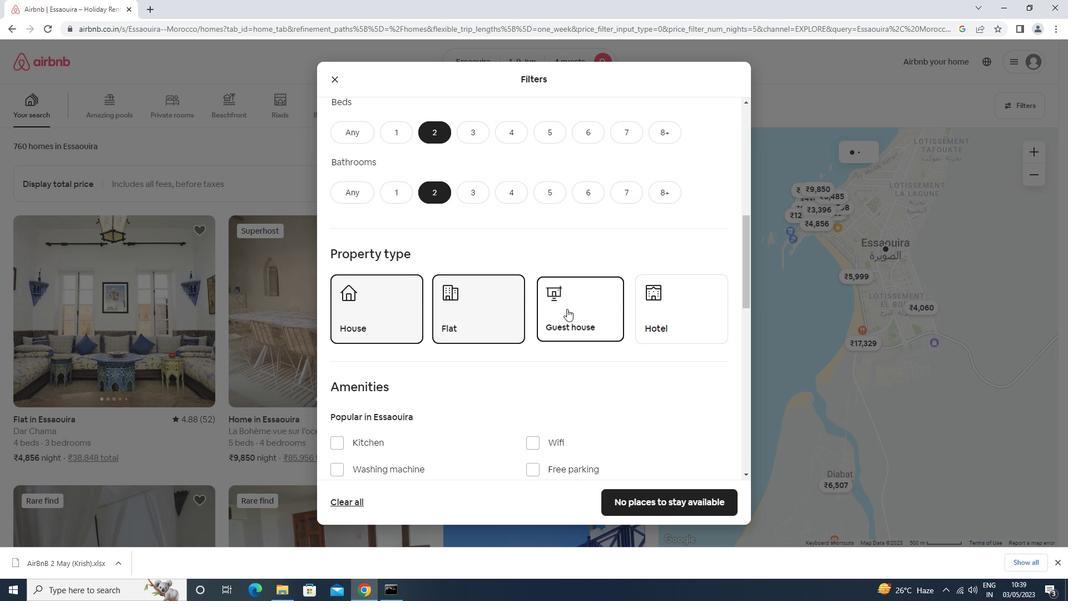 
Action: Mouse scrolled (567, 308) with delta (0, 0)
Screenshot: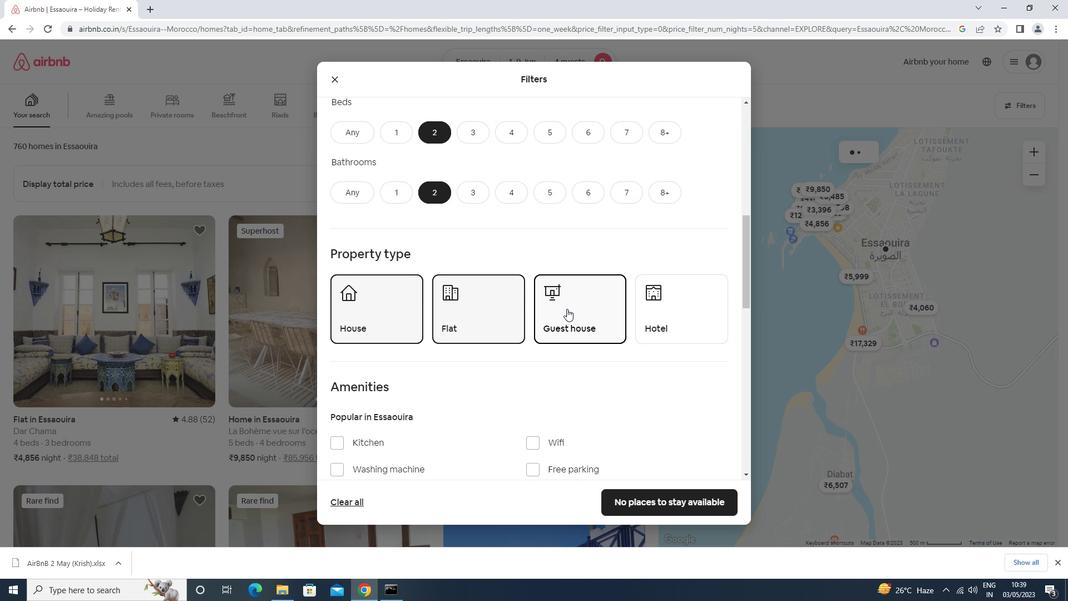 
Action: Mouse scrolled (567, 308) with delta (0, 0)
Screenshot: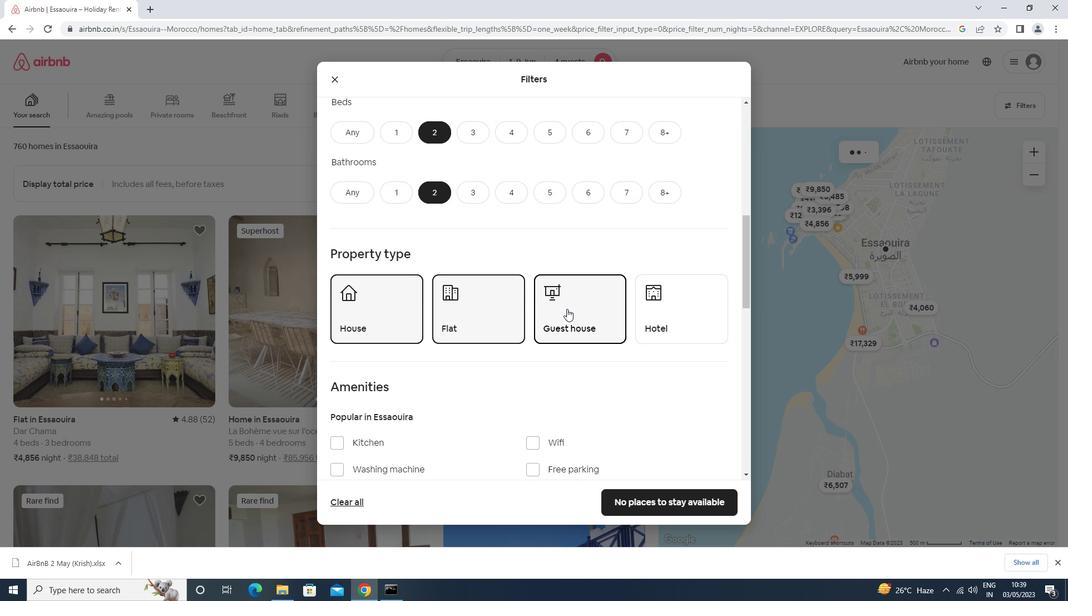 
Action: Mouse moved to (567, 308)
Screenshot: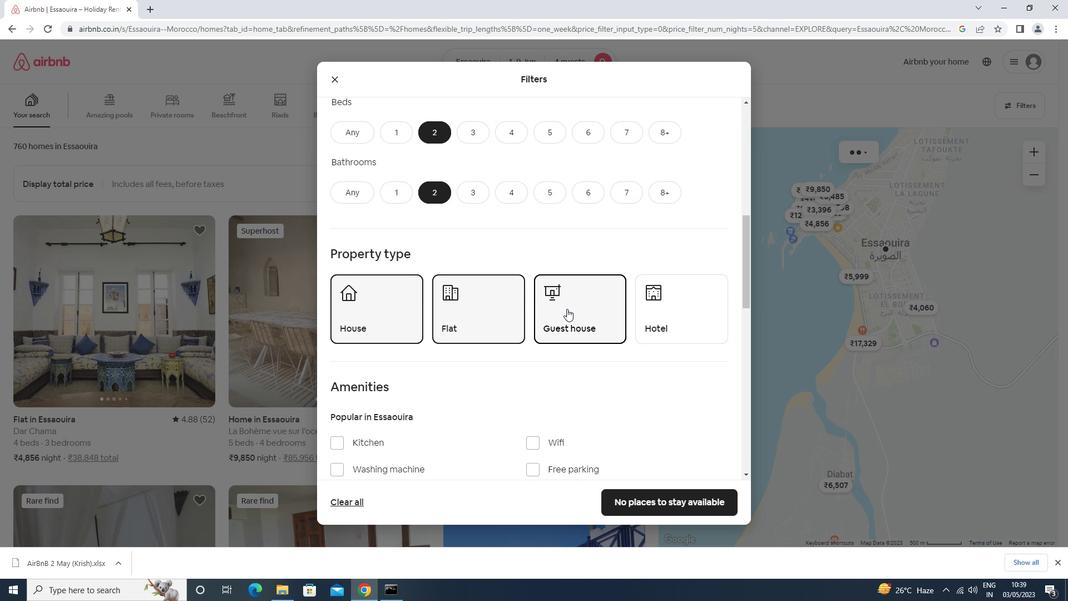 
Action: Mouse scrolled (567, 308) with delta (0, 0)
Screenshot: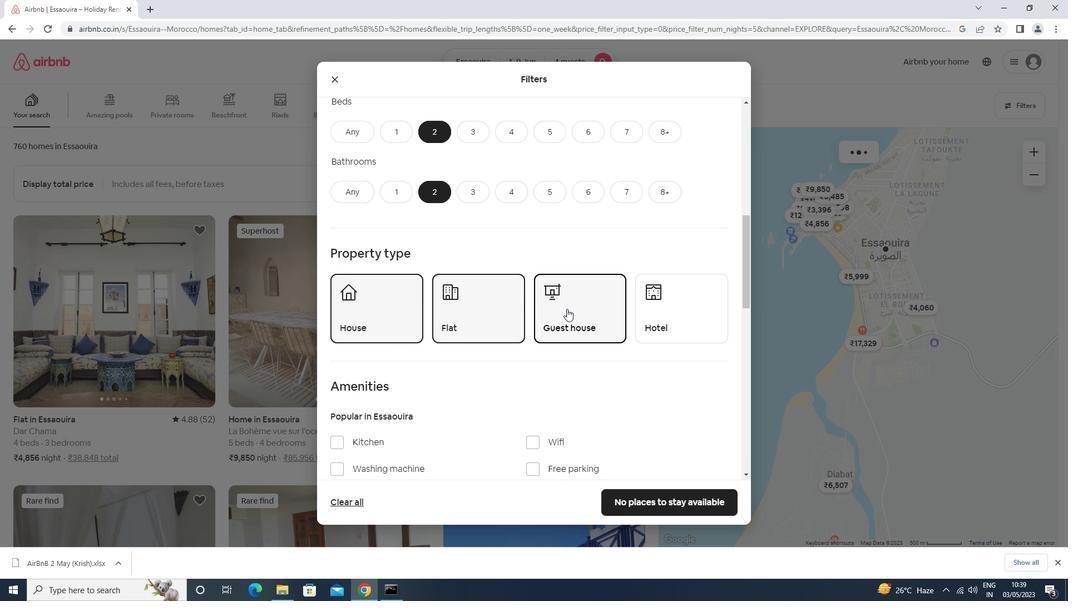 
Action: Mouse moved to (567, 309)
Screenshot: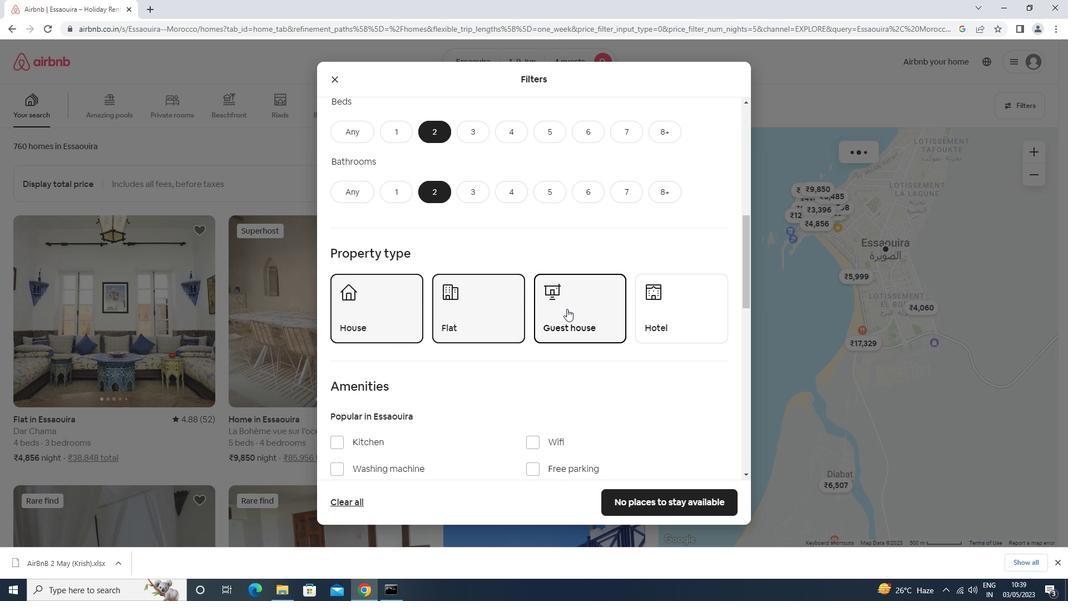 
Action: Mouse scrolled (567, 308) with delta (0, 0)
Screenshot: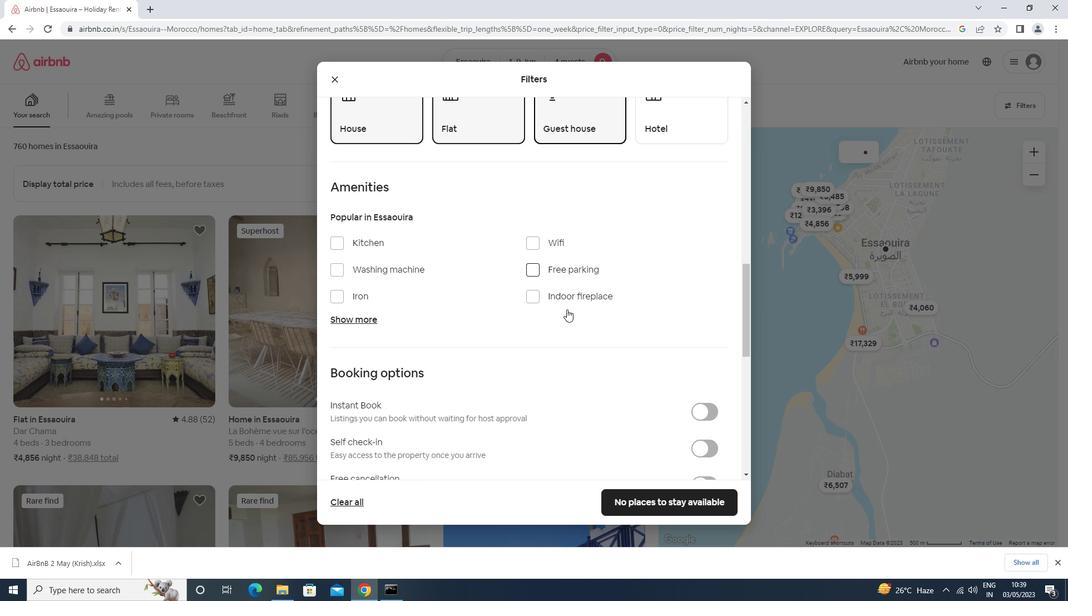
Action: Mouse scrolled (567, 308) with delta (0, 0)
Screenshot: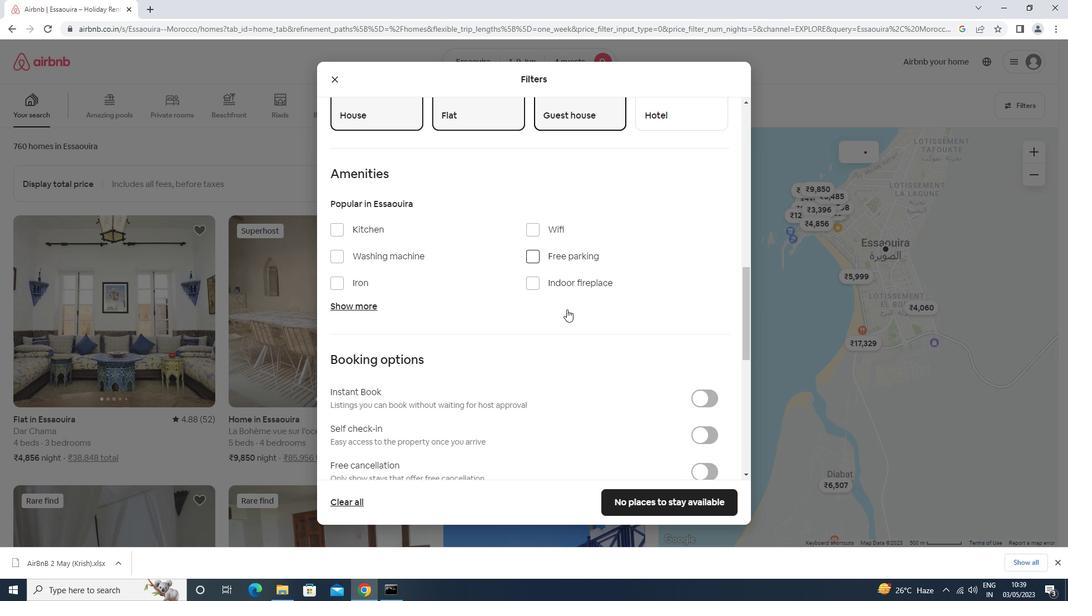 
Action: Mouse moved to (706, 309)
Screenshot: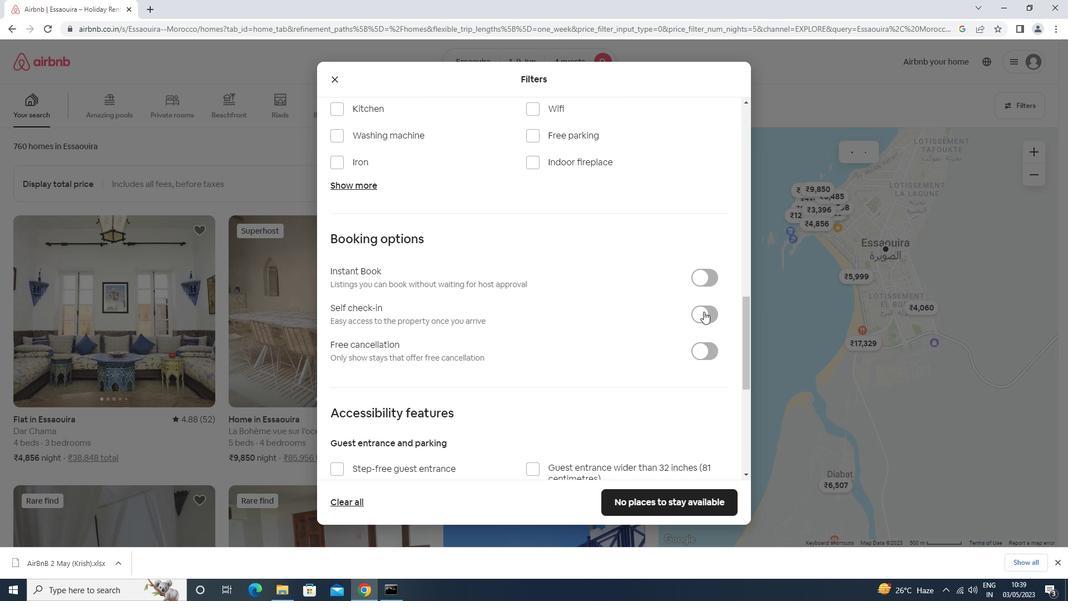 
Action: Mouse pressed left at (706, 309)
Screenshot: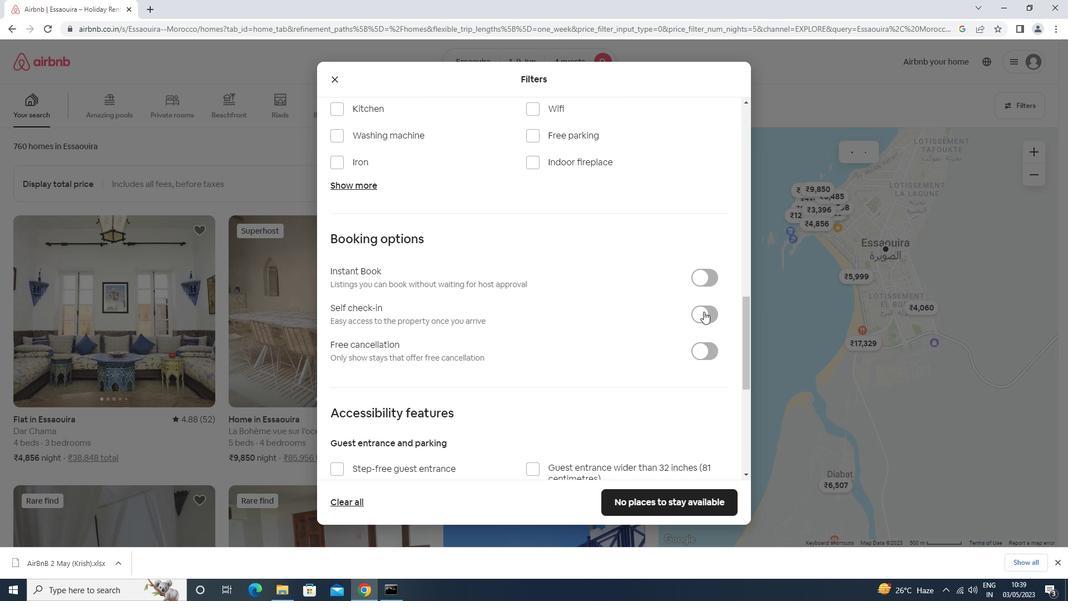 
Action: Mouse moved to (705, 311)
Screenshot: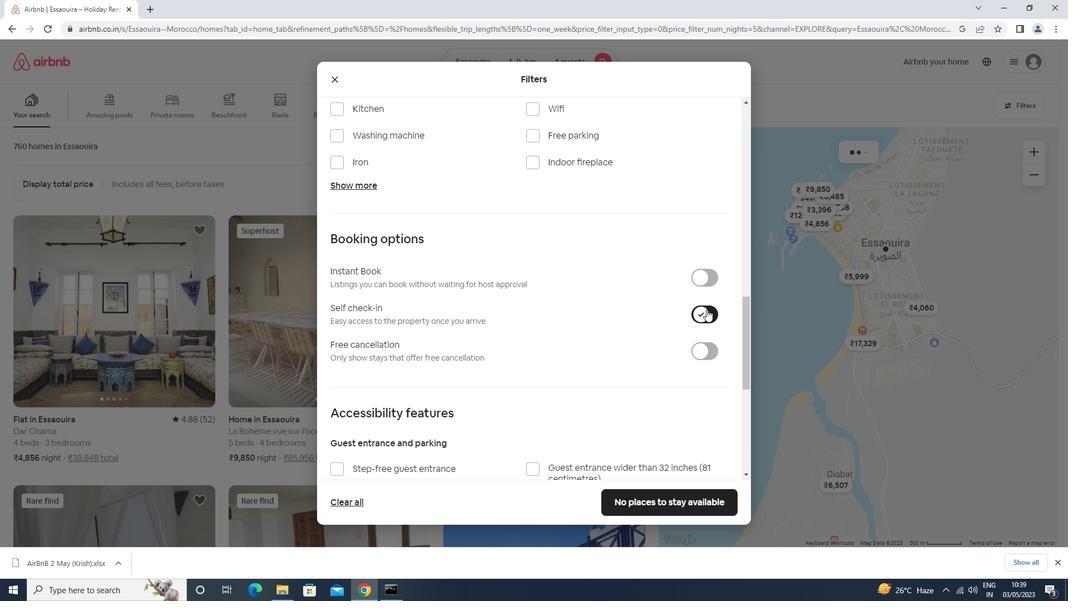 
Action: Mouse scrolled (705, 310) with delta (0, 0)
Screenshot: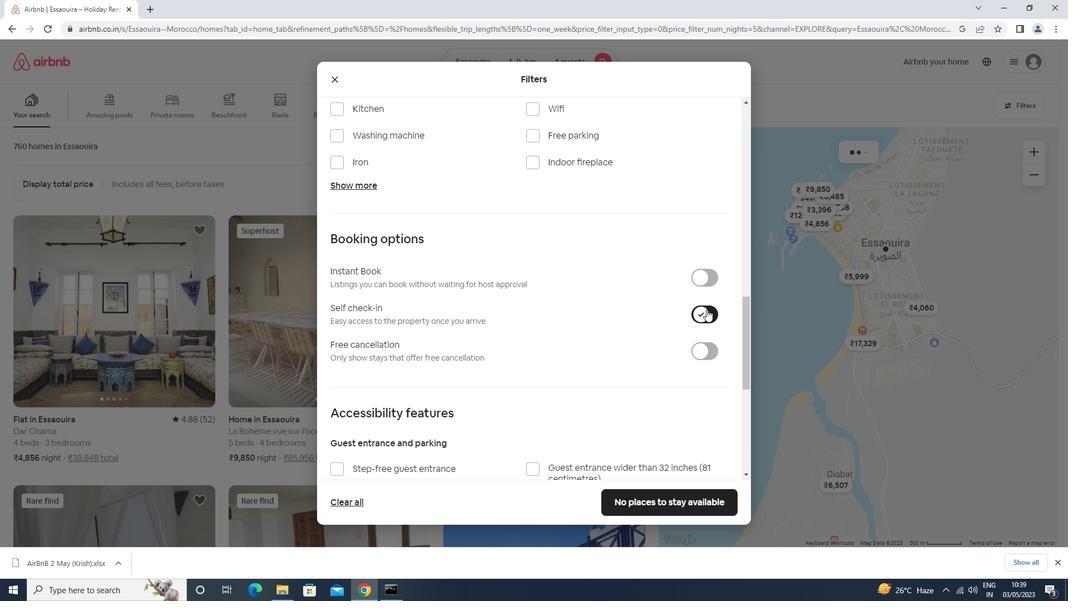
Action: Mouse moved to (704, 311)
Screenshot: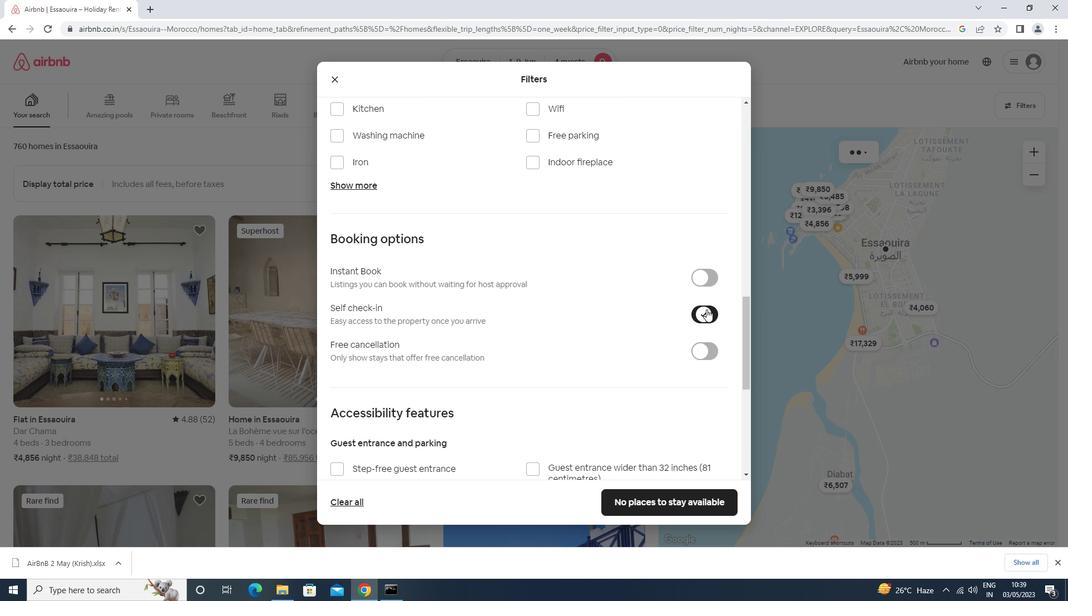 
Action: Mouse scrolled (704, 311) with delta (0, 0)
Screenshot: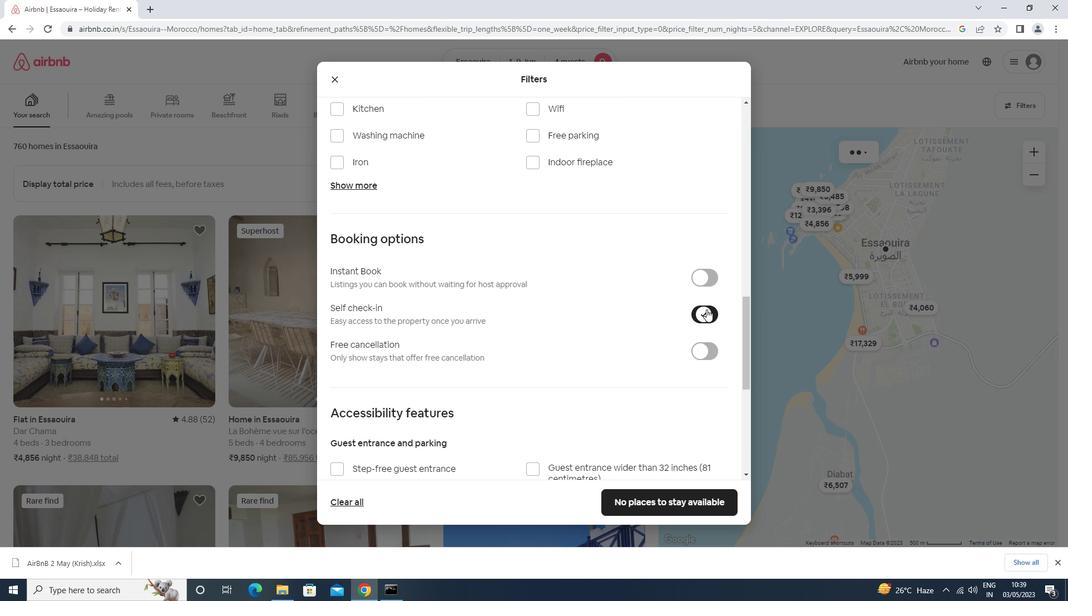 
Action: Mouse scrolled (704, 311) with delta (0, 0)
Screenshot: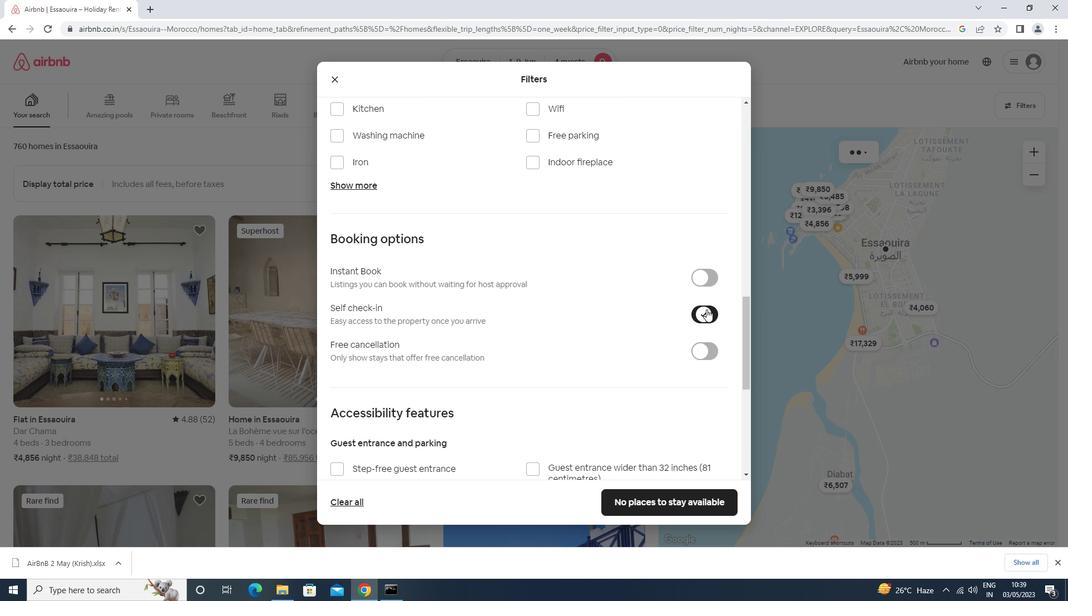 
Action: Mouse scrolled (704, 311) with delta (0, 0)
Screenshot: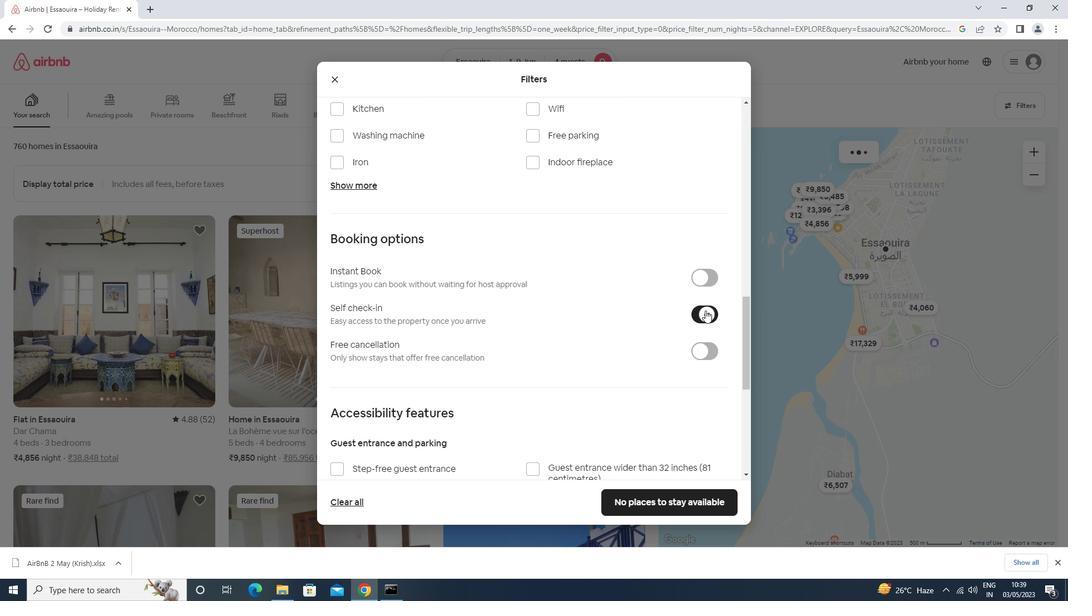 
Action: Mouse scrolled (704, 311) with delta (0, 0)
Screenshot: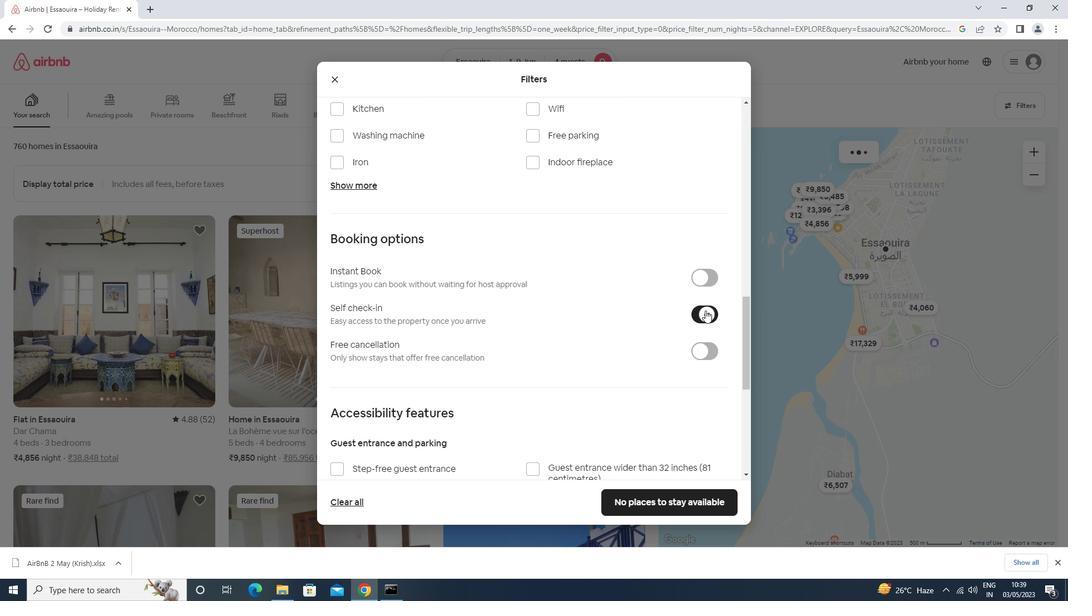 
Action: Mouse moved to (704, 311)
Screenshot: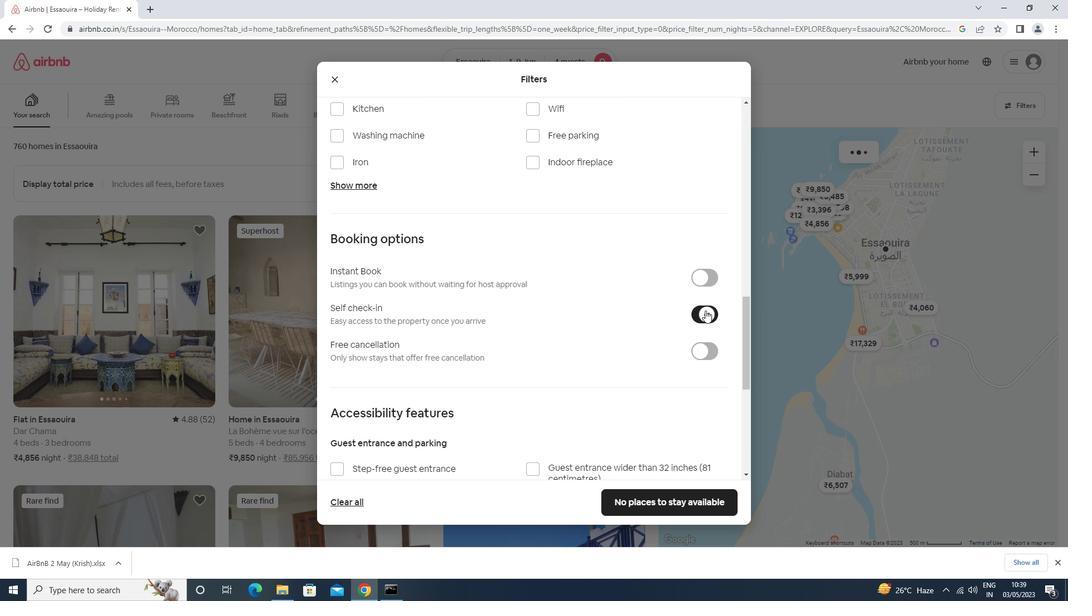 
Action: Mouse scrolled (704, 311) with delta (0, 0)
Screenshot: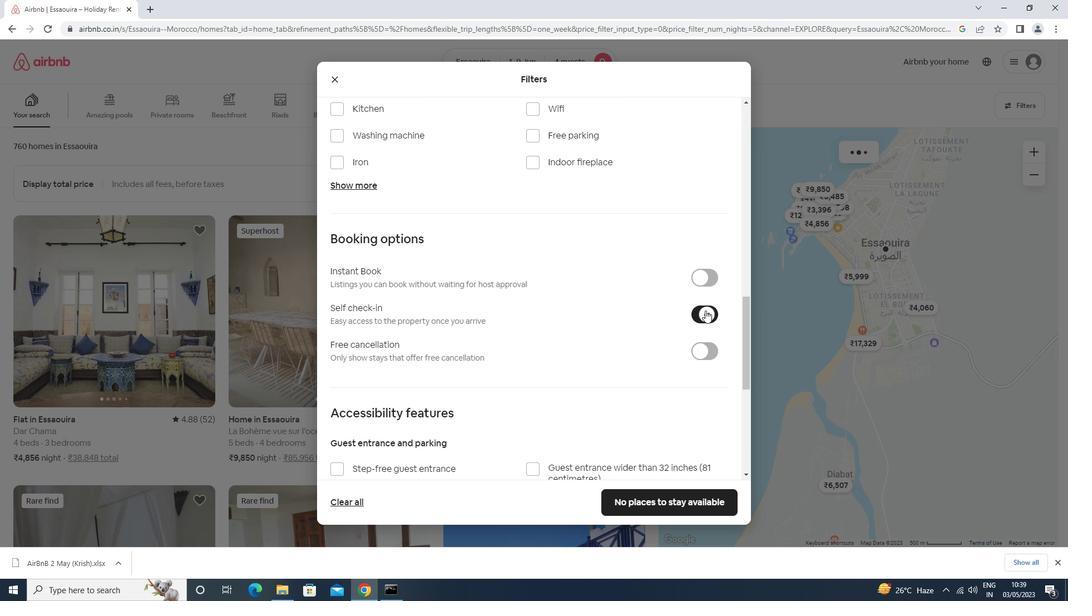 
Action: Mouse moved to (704, 312)
Screenshot: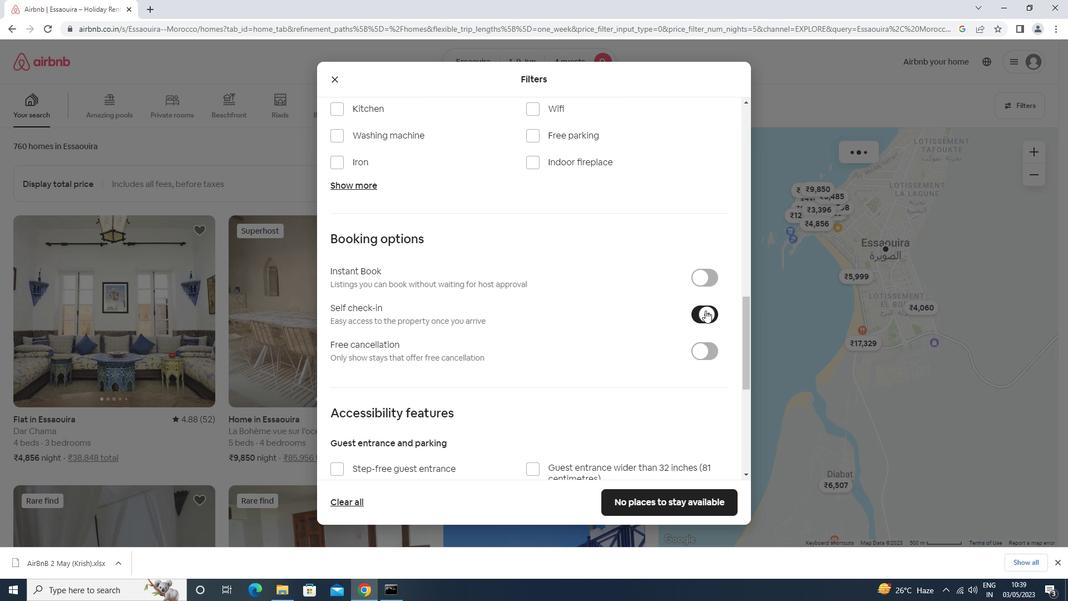 
Action: Mouse scrolled (704, 311) with delta (0, 0)
Screenshot: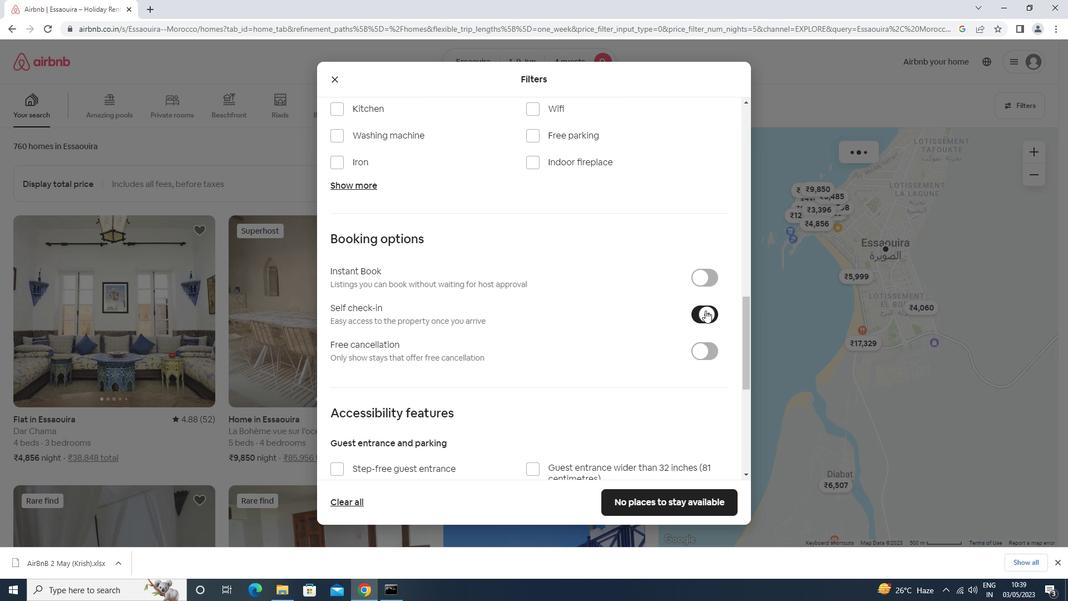
Action: Mouse moved to (699, 315)
Screenshot: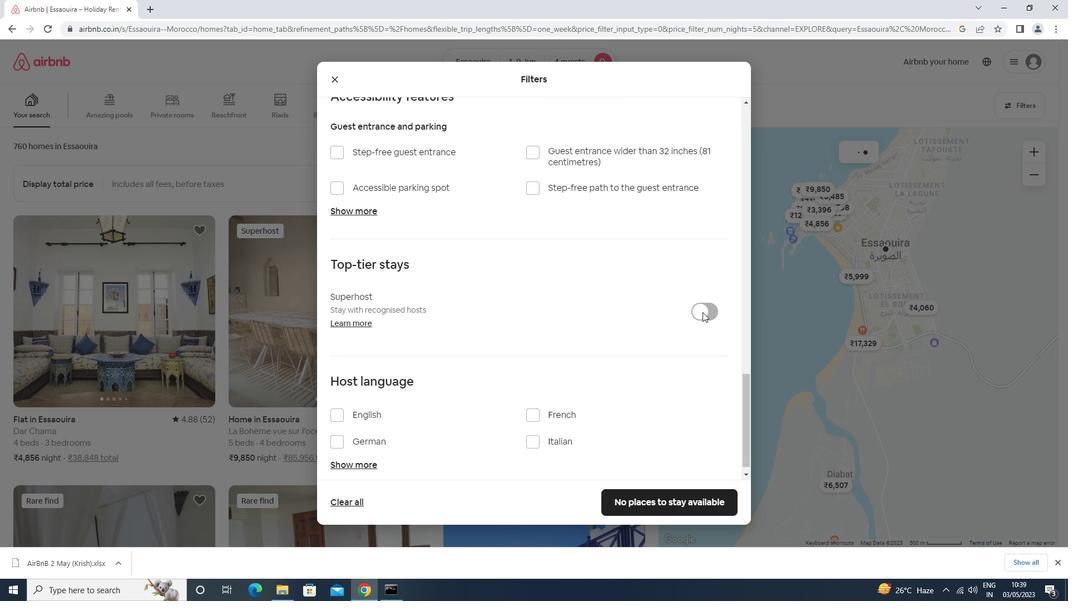 
Action: Mouse scrolled (699, 315) with delta (0, 0)
Screenshot: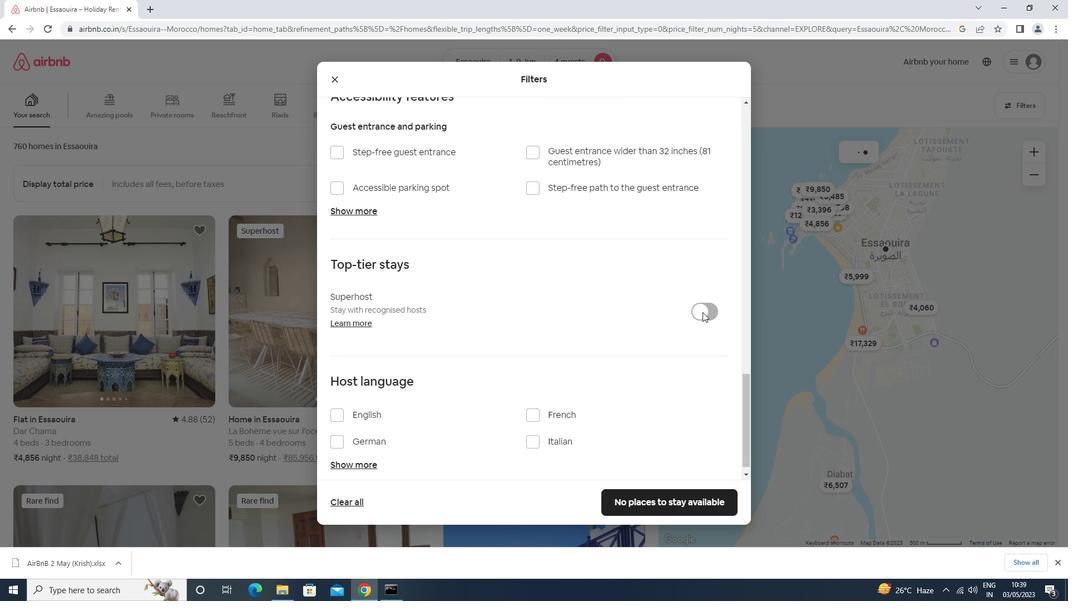
Action: Mouse moved to (698, 315)
Screenshot: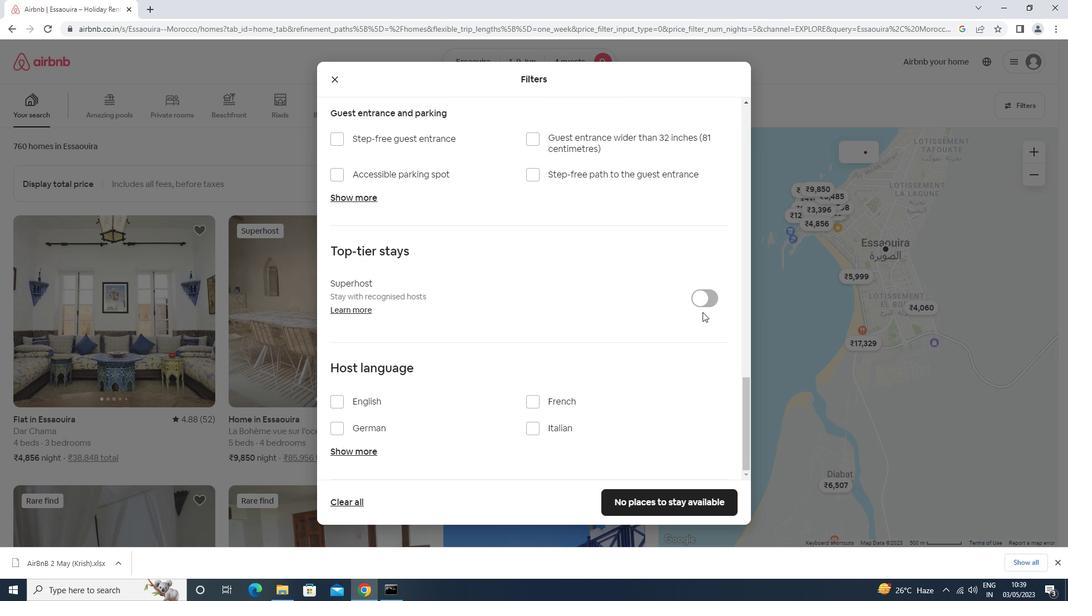 
Action: Mouse scrolled (698, 315) with delta (0, 0)
Screenshot: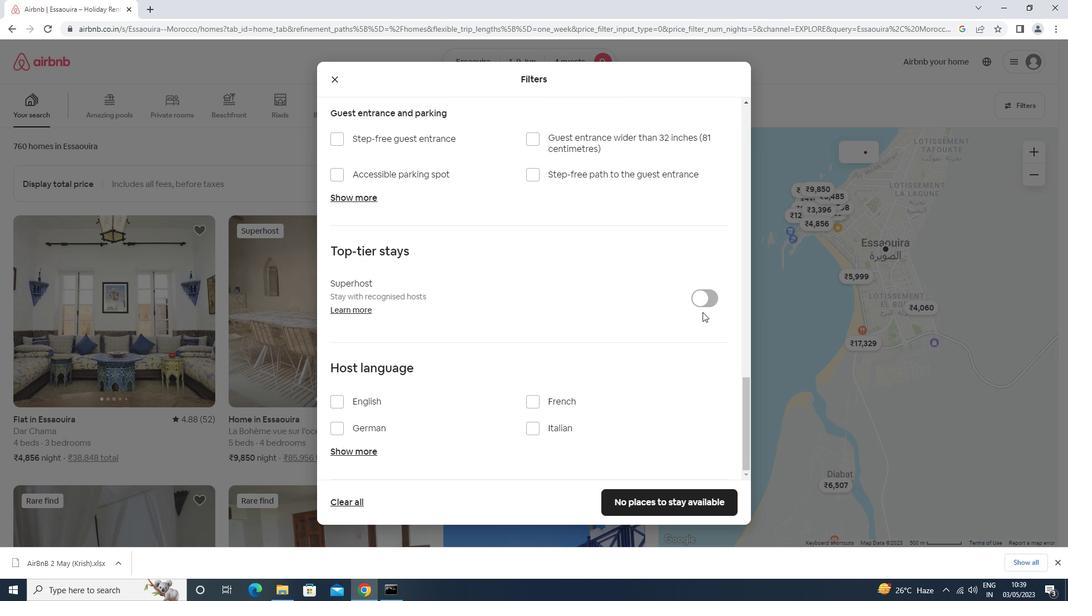 
Action: Mouse moved to (697, 316)
Screenshot: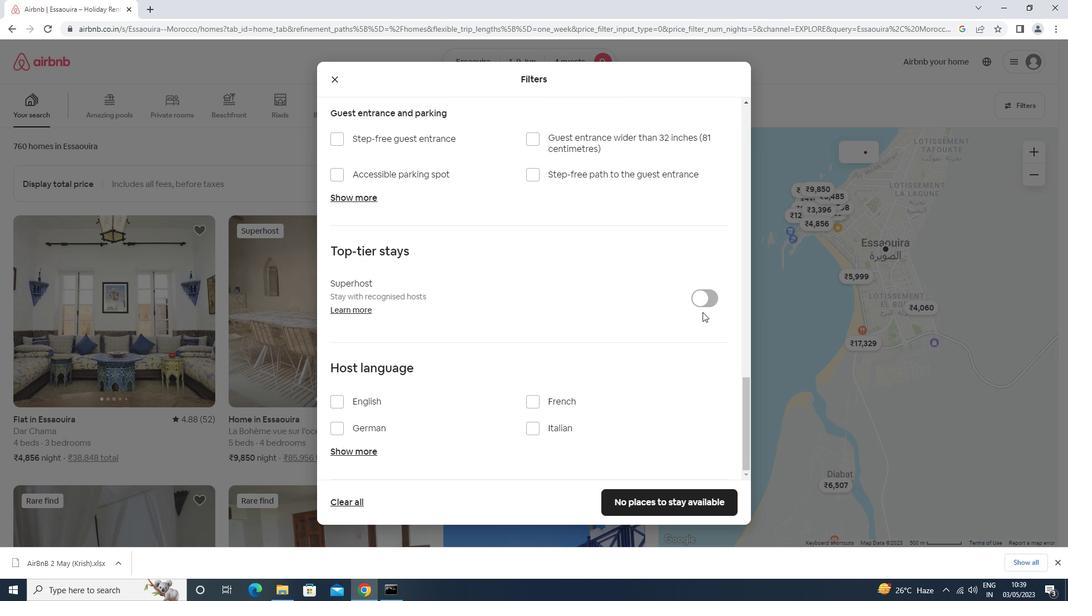 
Action: Mouse scrolled (697, 316) with delta (0, 0)
Screenshot: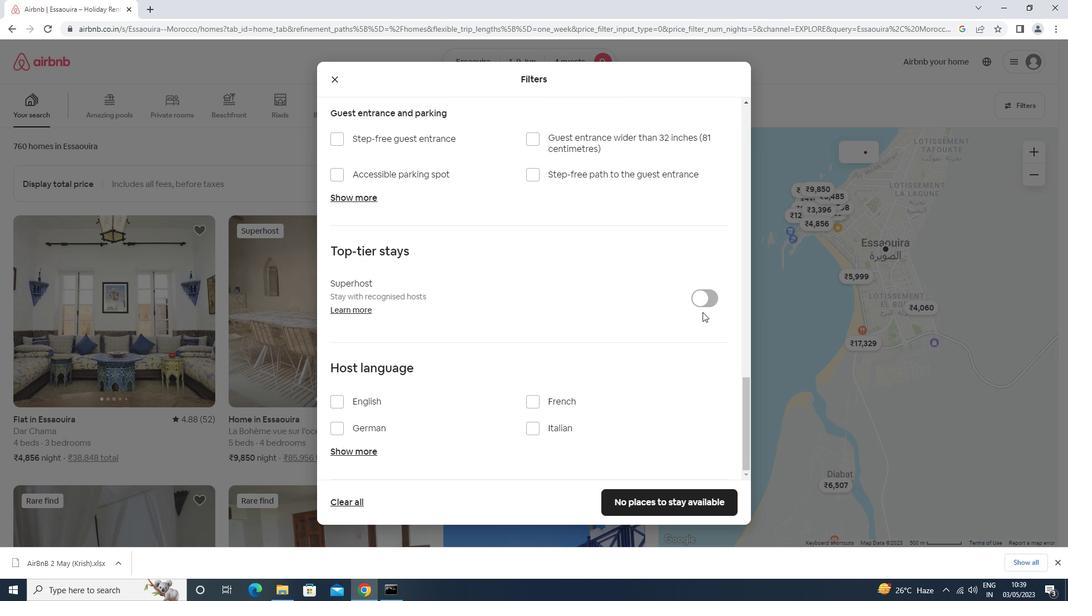 
Action: Mouse moved to (696, 316)
Screenshot: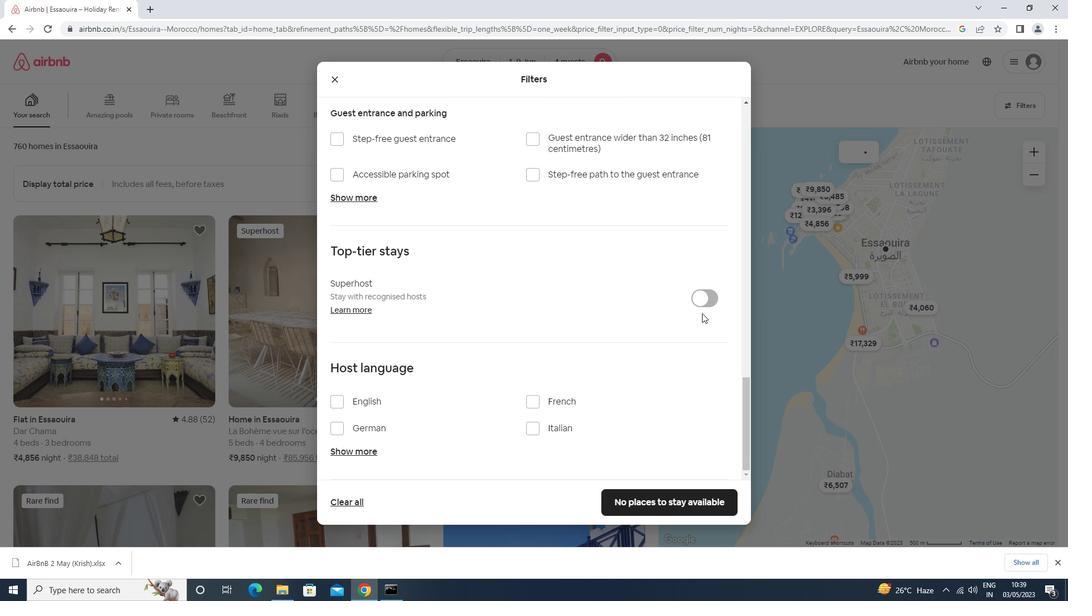 
Action: Mouse scrolled (696, 316) with delta (0, 0)
Screenshot: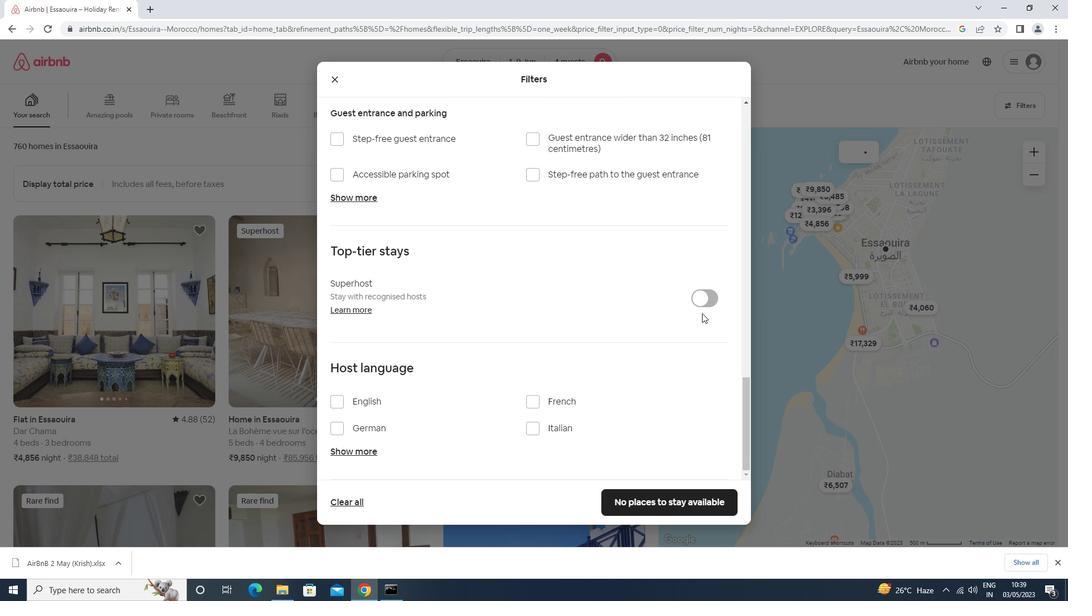 
Action: Mouse moved to (695, 317)
Screenshot: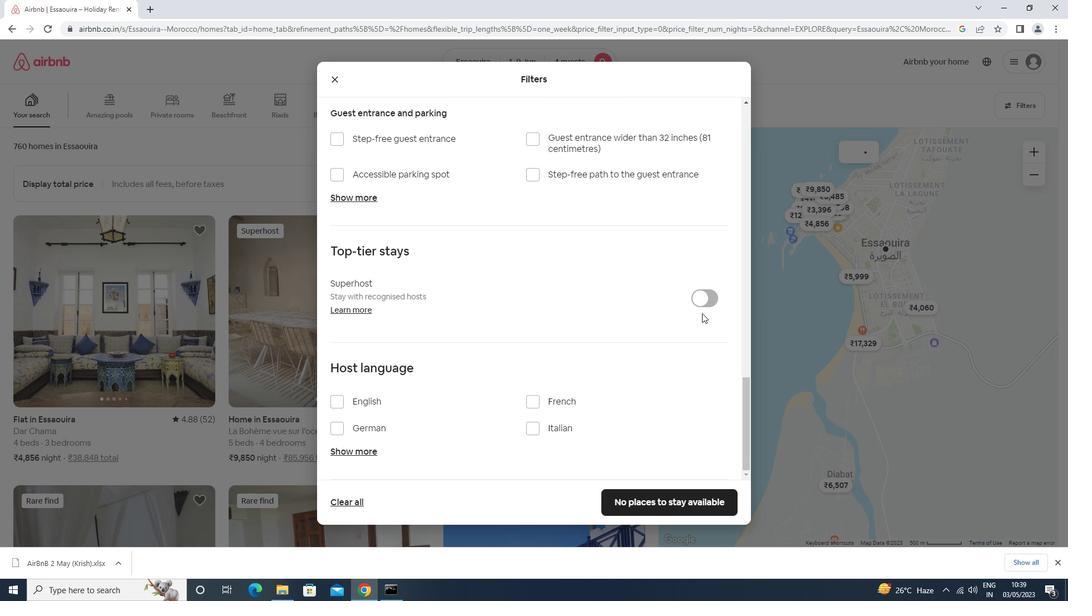 
Action: Mouse scrolled (695, 316) with delta (0, 0)
Screenshot: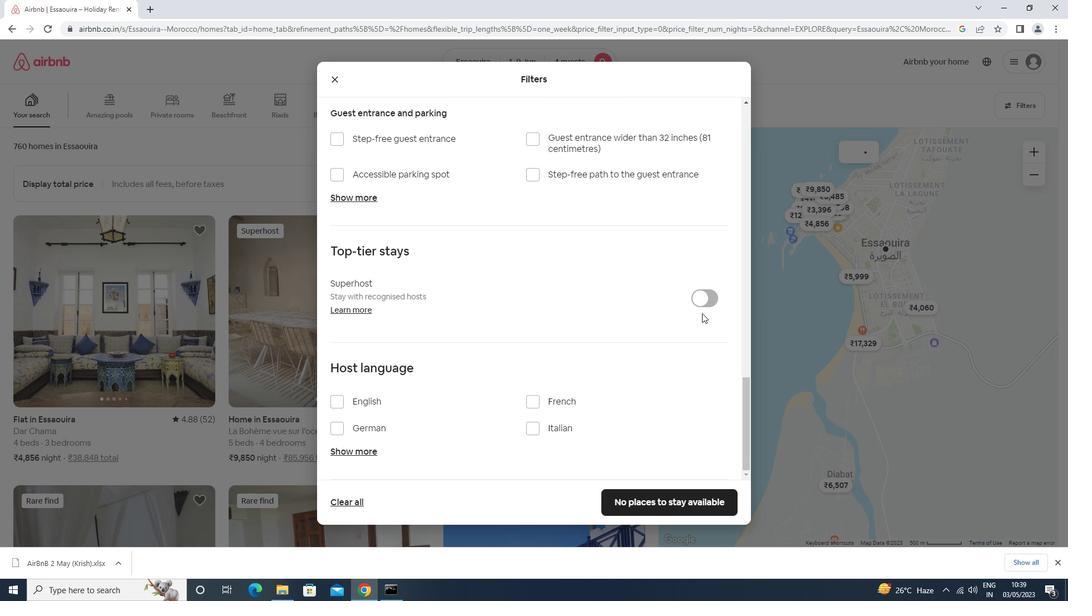 
Action: Mouse moved to (692, 319)
Screenshot: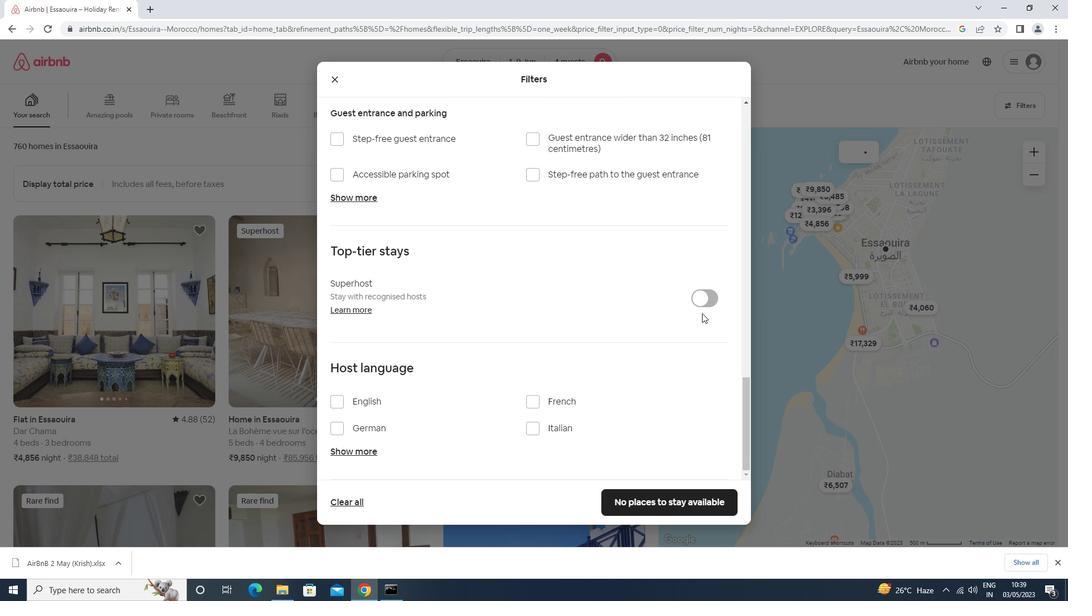 
Action: Mouse scrolled (692, 318) with delta (0, 0)
Screenshot: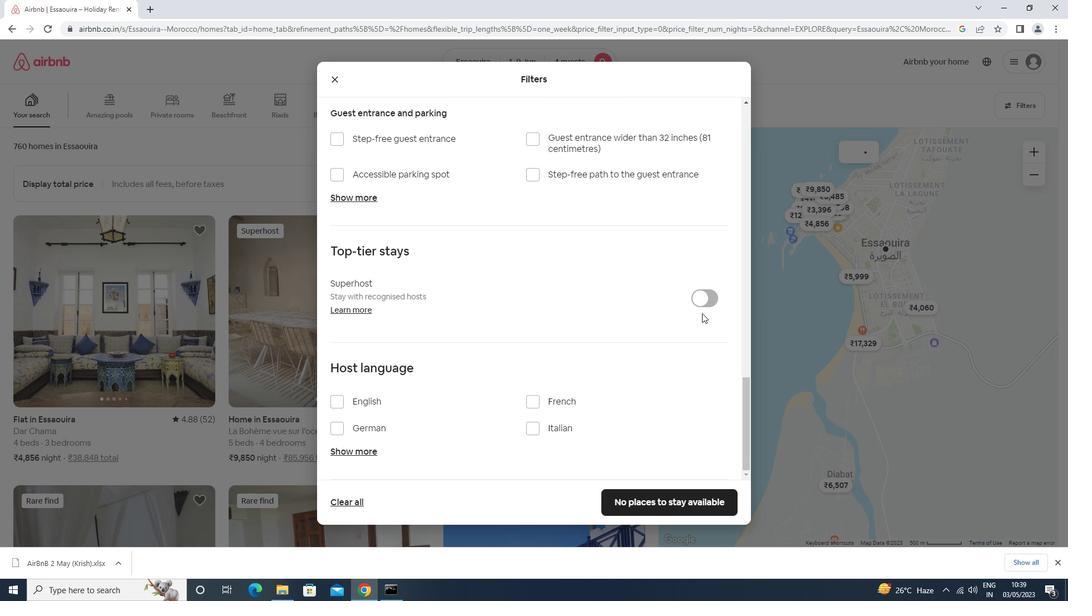 
Action: Mouse moved to (362, 399)
Screenshot: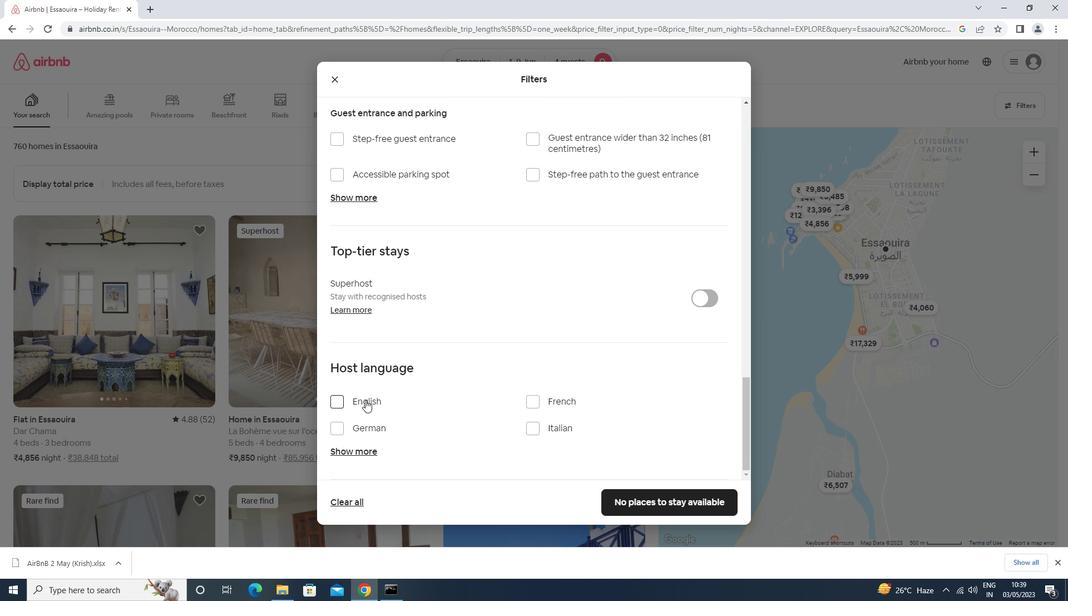 
Action: Mouse pressed left at (362, 399)
Screenshot: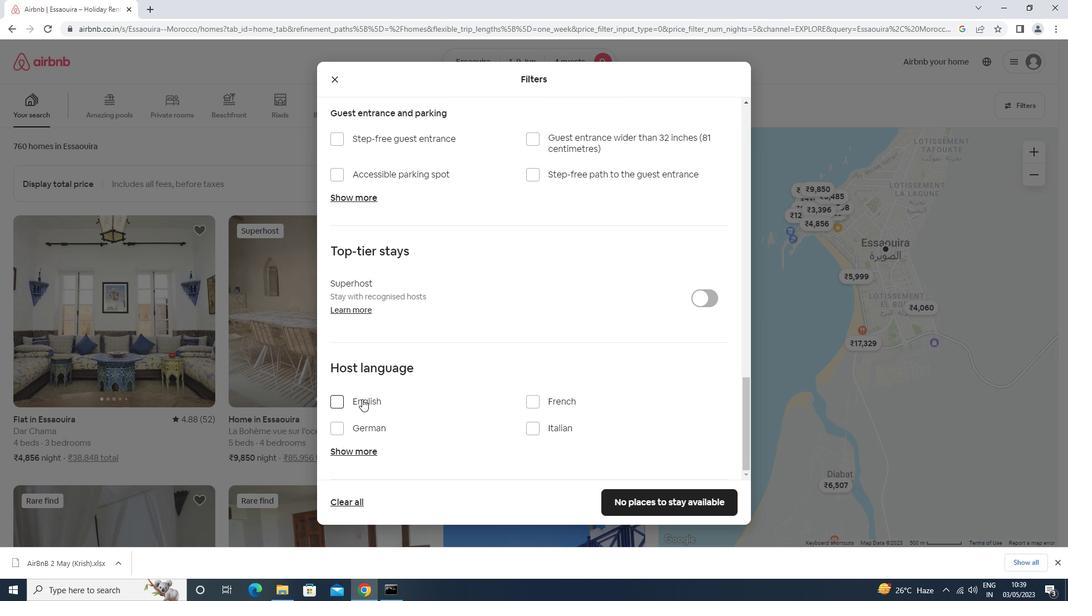 
Action: Mouse moved to (640, 500)
Screenshot: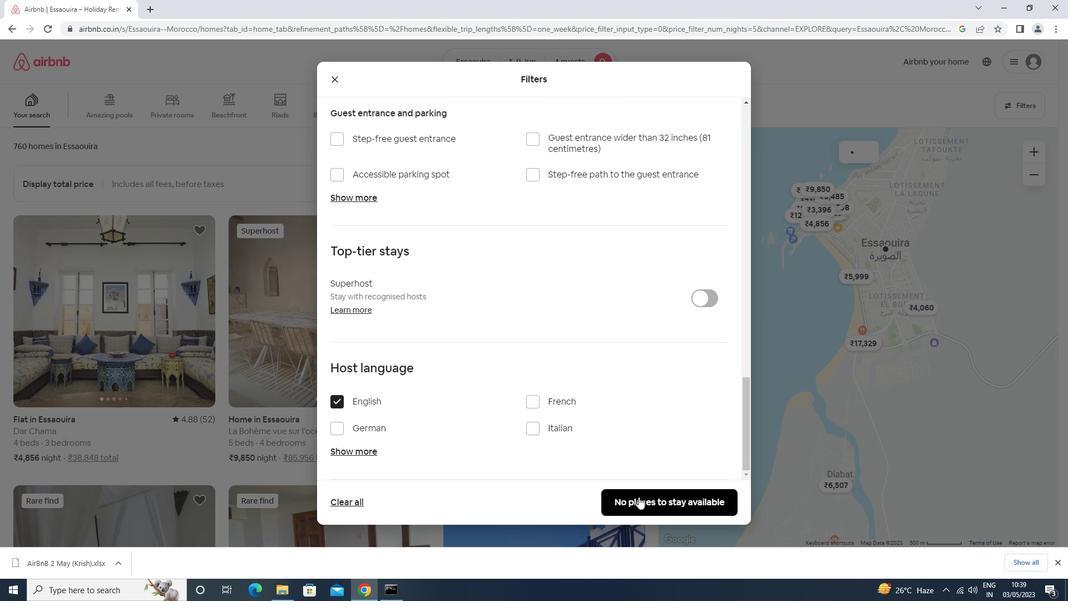 
Action: Mouse pressed left at (640, 500)
Screenshot: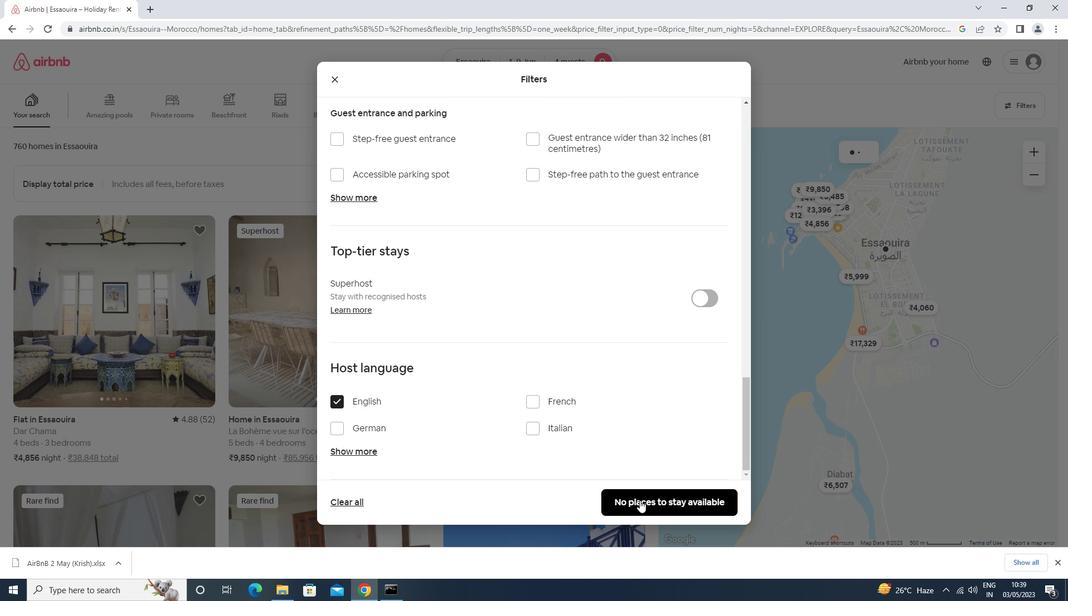 
Action: Mouse moved to (639, 500)
Screenshot: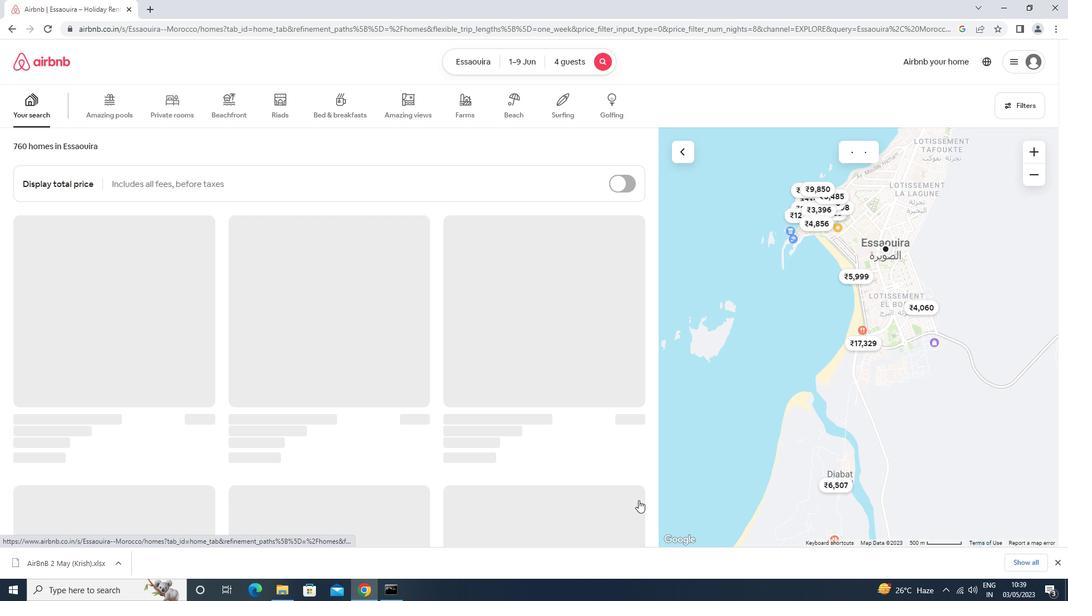 
